 Task: View property listings for lofts in Little Rock, Arkansas, with a rooftop deck and exposed brick walls, and save favorite properties with energy-efficient appliances.
Action: Mouse moved to (123, 127)
Screenshot: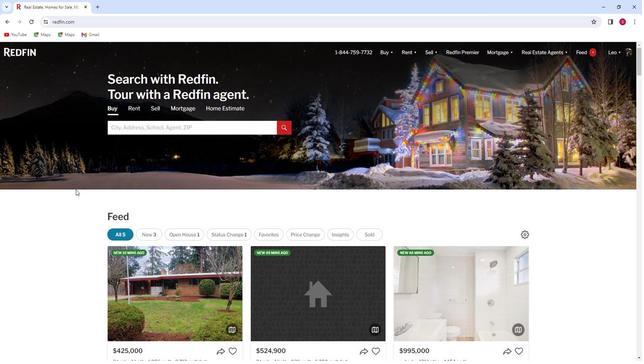 
Action: Mouse pressed left at (123, 127)
Screenshot: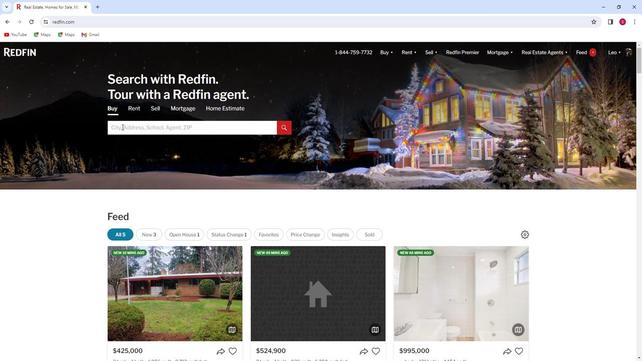 
Action: Key pressed <Key.shift>Litt
Screenshot: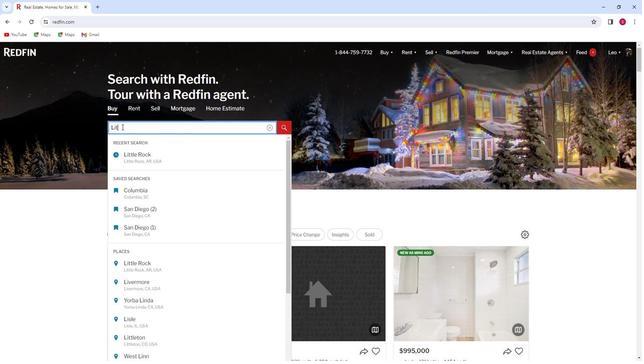 
Action: Mouse moved to (151, 158)
Screenshot: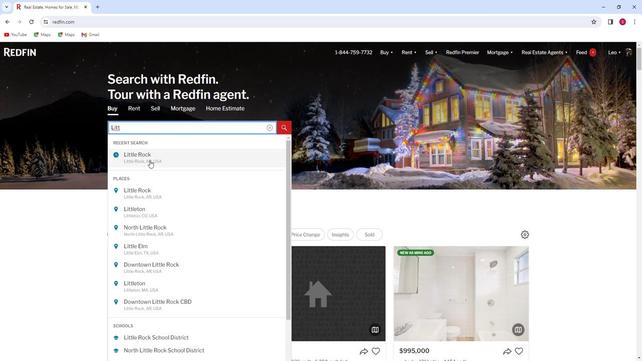 
Action: Mouse pressed left at (151, 158)
Screenshot: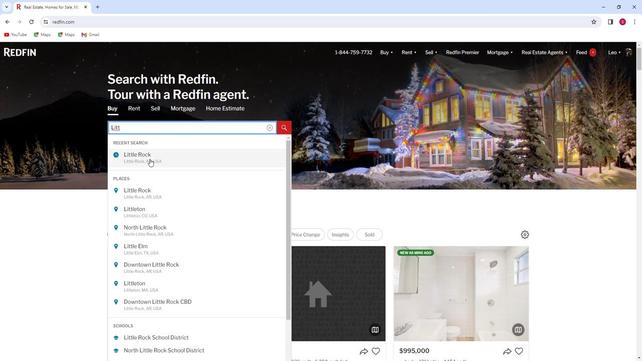 
Action: Mouse moved to (568, 96)
Screenshot: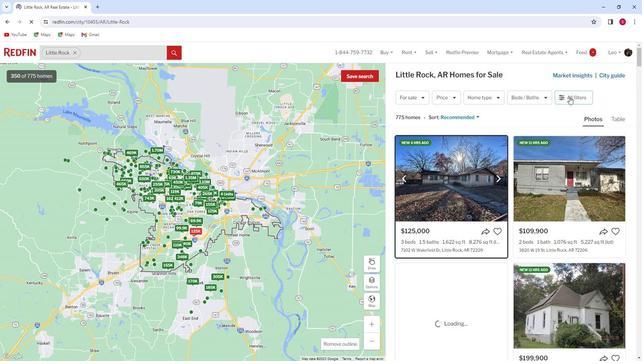 
Action: Mouse pressed left at (568, 96)
Screenshot: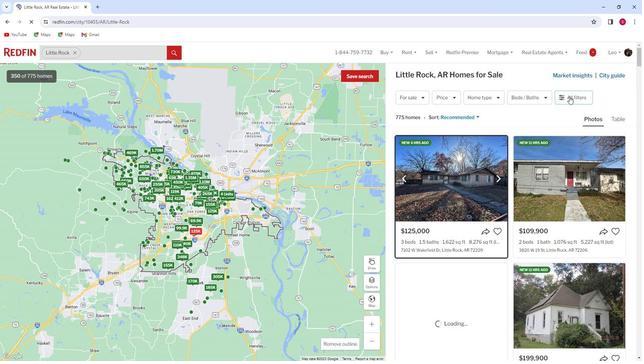 
Action: Mouse pressed left at (568, 96)
Screenshot: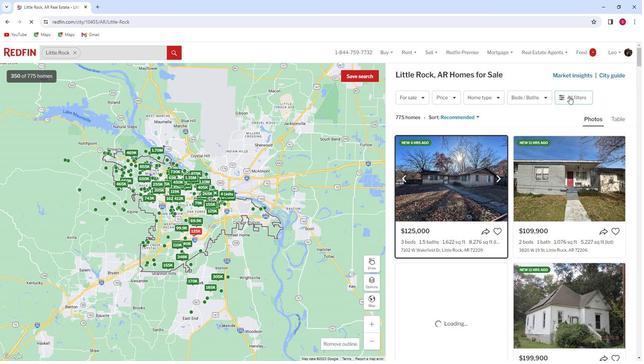 
Action: Mouse moved to (567, 97)
Screenshot: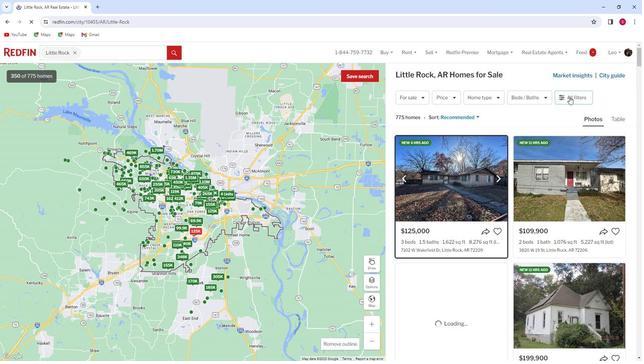 
Action: Mouse pressed left at (567, 97)
Screenshot: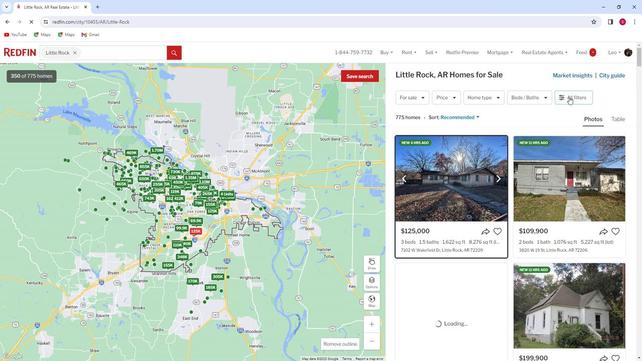 
Action: Mouse pressed left at (567, 97)
Screenshot: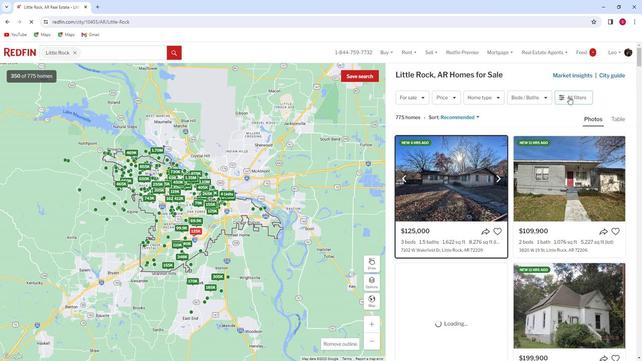 
Action: Mouse pressed left at (567, 97)
Screenshot: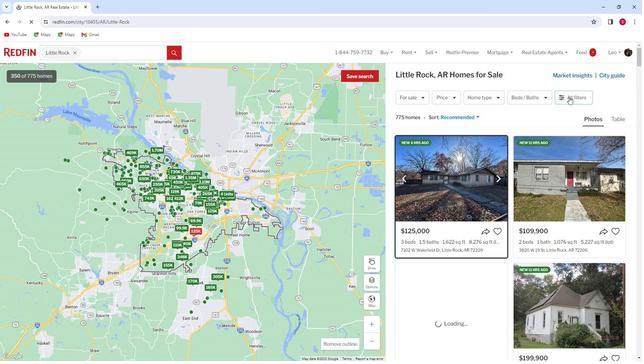 
Action: Mouse moved to (567, 96)
Screenshot: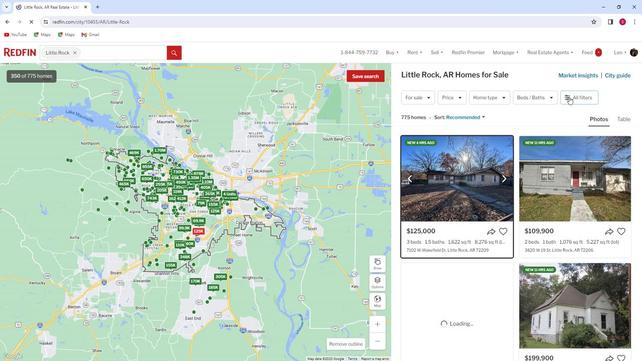 
Action: Mouse pressed left at (567, 96)
Screenshot: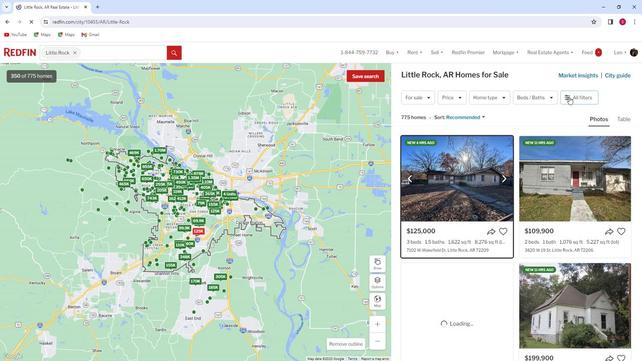 
Action: Mouse moved to (569, 98)
Screenshot: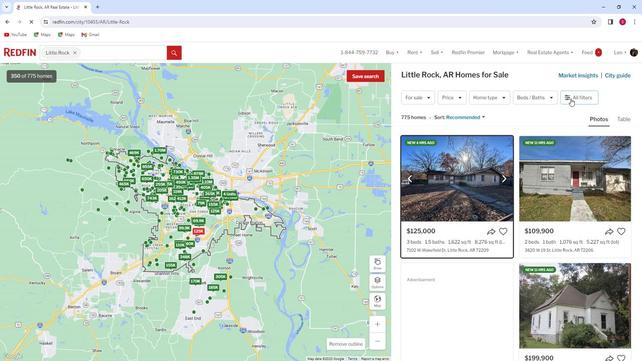 
Action: Mouse pressed left at (569, 98)
Screenshot: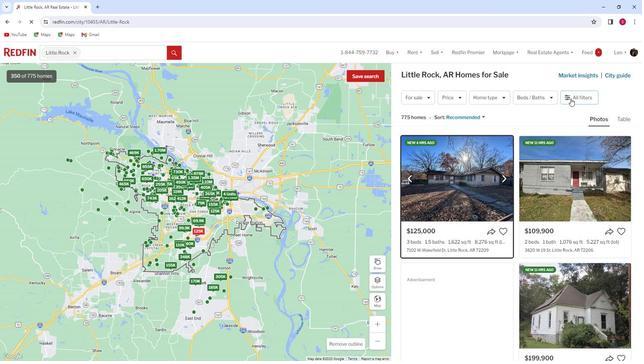 
Action: Mouse pressed left at (569, 98)
Screenshot: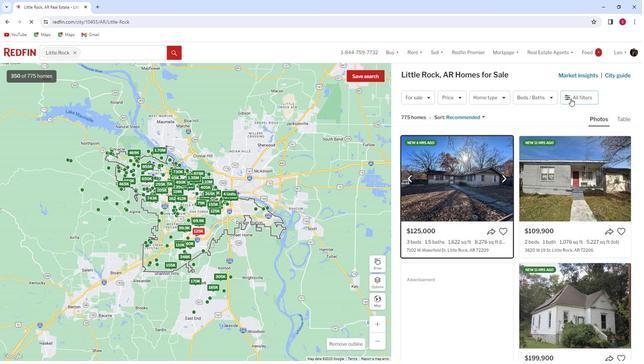 
Action: Mouse pressed left at (569, 98)
Screenshot: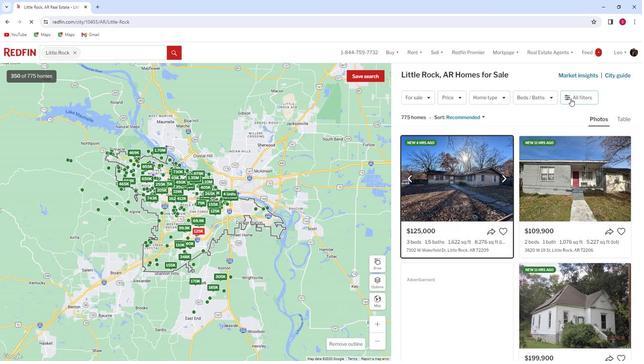 
Action: Mouse moved to (567, 99)
Screenshot: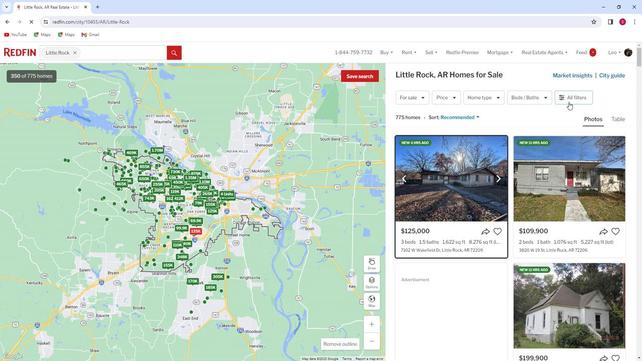
Action: Mouse pressed left at (567, 99)
Screenshot: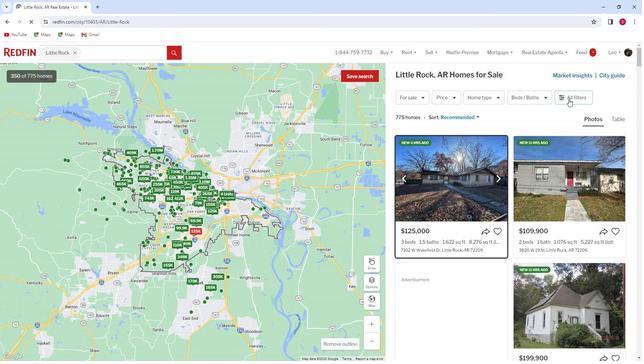 
Action: Mouse moved to (499, 190)
Screenshot: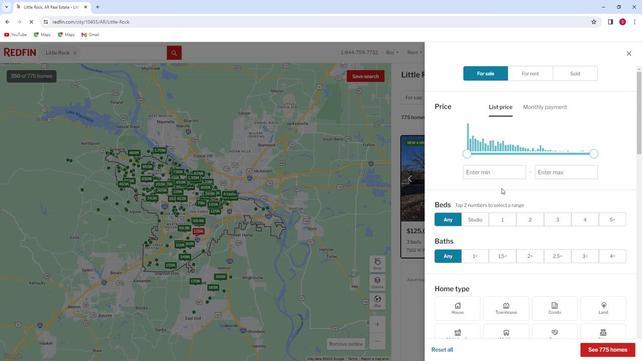 
Action: Mouse scrolled (499, 190) with delta (0, 0)
Screenshot: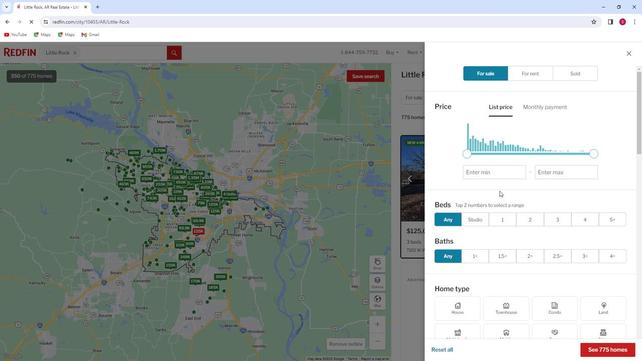 
Action: Mouse scrolled (499, 190) with delta (0, 0)
Screenshot: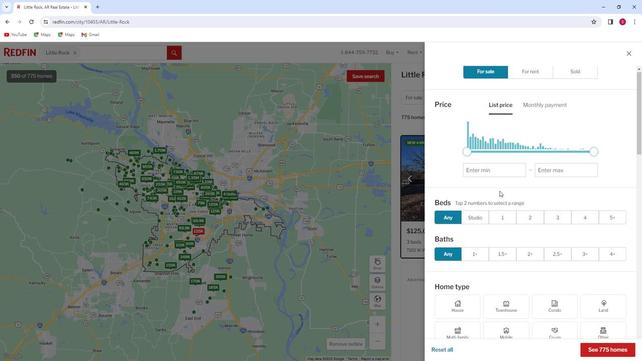 
Action: Mouse scrolled (499, 190) with delta (0, 0)
Screenshot: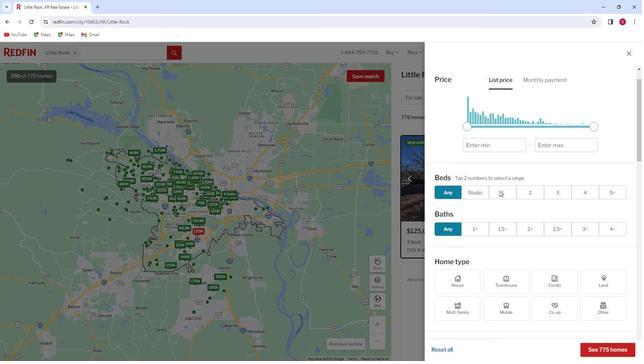 
Action: Mouse moved to (498, 190)
Screenshot: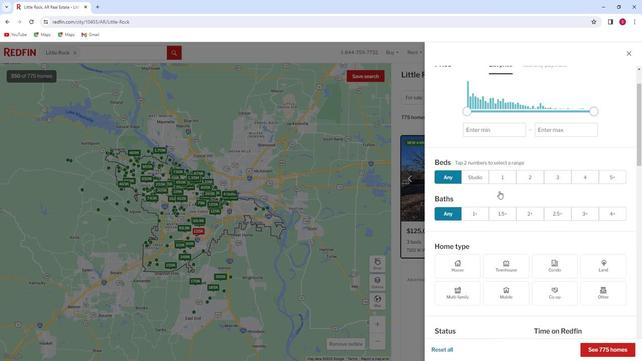 
Action: Mouse scrolled (498, 190) with delta (0, 0)
Screenshot: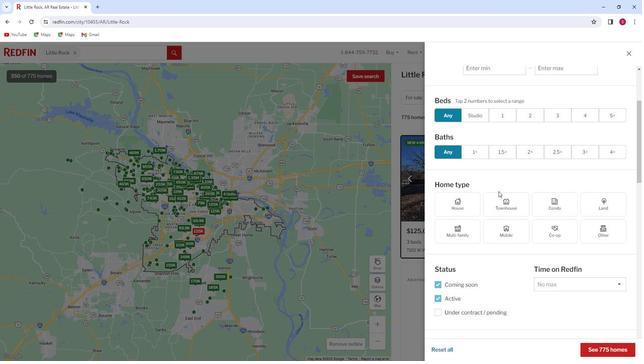 
Action: Mouse scrolled (498, 190) with delta (0, 0)
Screenshot: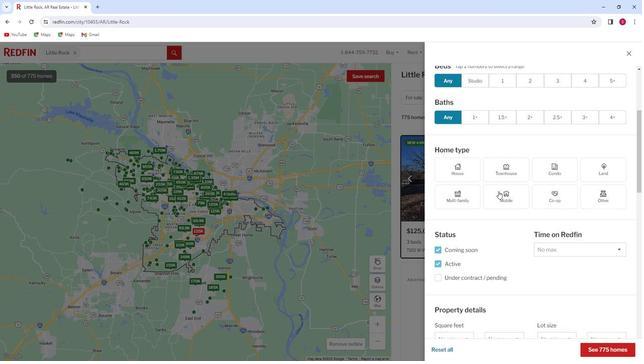 
Action: Mouse moved to (498, 190)
Screenshot: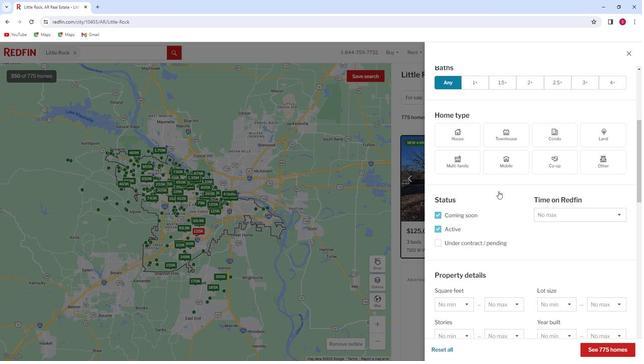 
Action: Mouse scrolled (498, 190) with delta (0, 0)
Screenshot: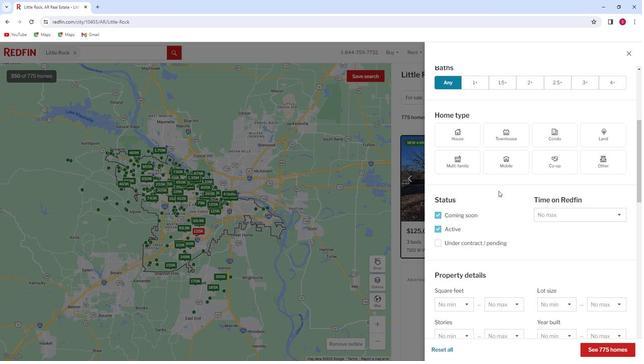 
Action: Mouse scrolled (498, 190) with delta (0, 0)
Screenshot: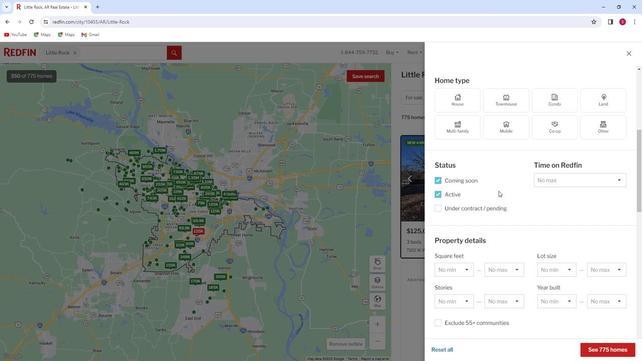 
Action: Mouse scrolled (498, 190) with delta (0, 0)
Screenshot: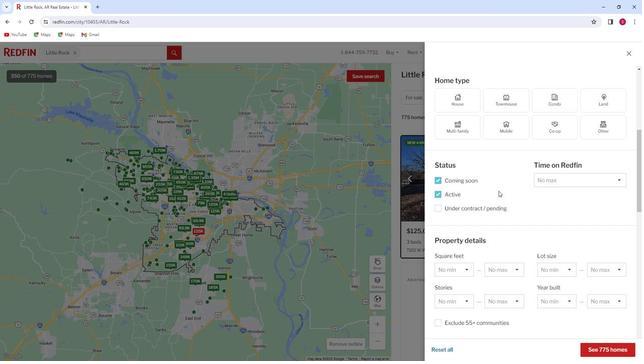 
Action: Mouse scrolled (498, 190) with delta (0, 0)
Screenshot: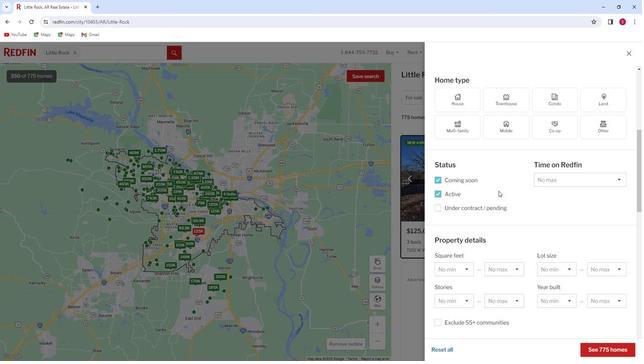 
Action: Mouse moved to (498, 189)
Screenshot: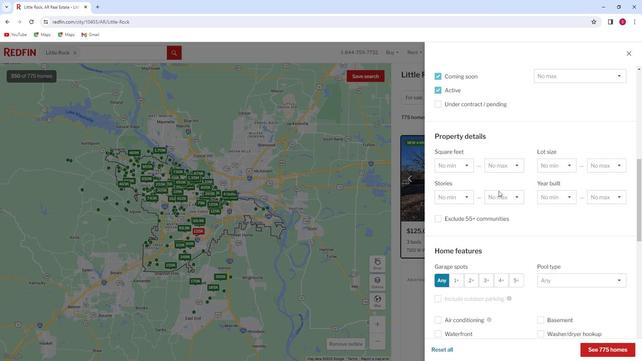 
Action: Mouse scrolled (498, 189) with delta (0, 0)
Screenshot: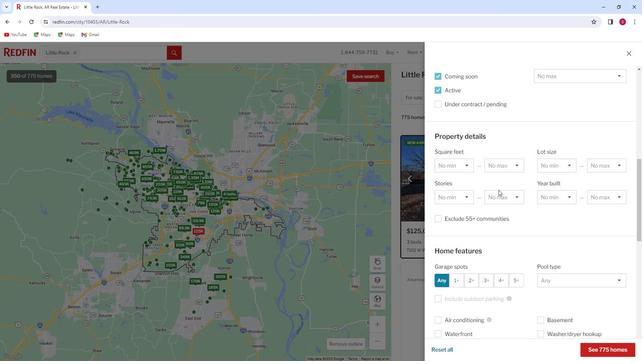
Action: Mouse scrolled (498, 189) with delta (0, 0)
Screenshot: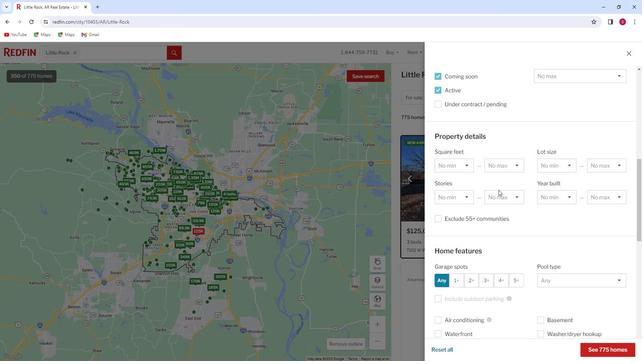 
Action: Mouse moved to (498, 189)
Screenshot: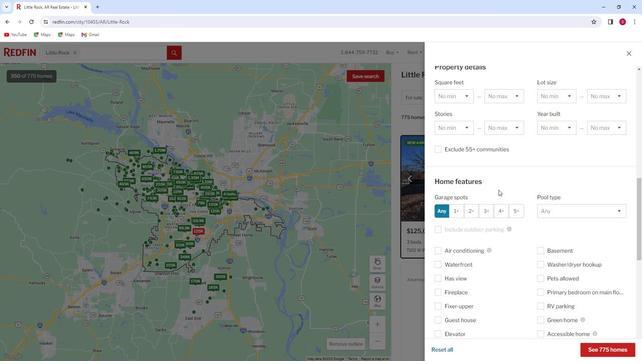 
Action: Mouse scrolled (498, 189) with delta (0, 0)
Screenshot: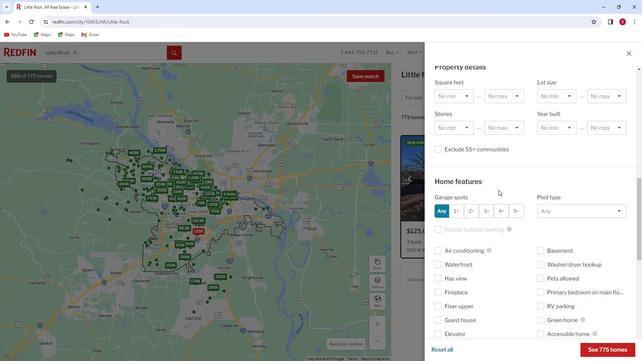 
Action: Mouse scrolled (498, 189) with delta (0, 0)
Screenshot: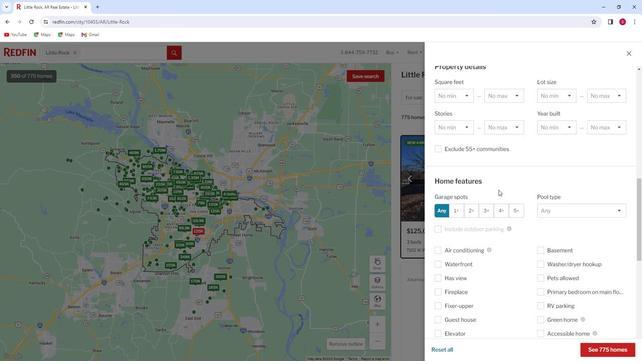 
Action: Mouse moved to (498, 188)
Screenshot: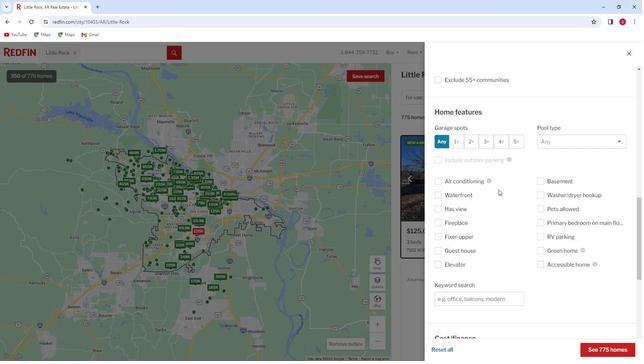 
Action: Mouse scrolled (498, 188) with delta (0, 0)
Screenshot: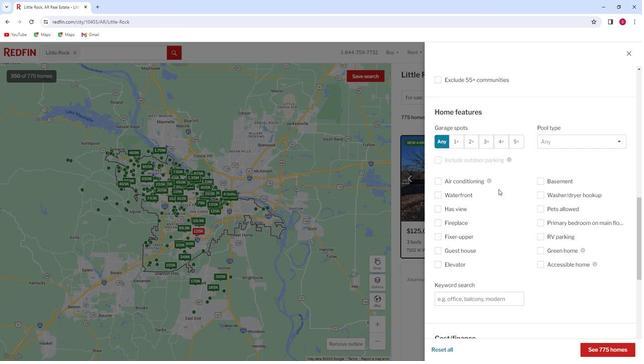 
Action: Mouse scrolled (498, 188) with delta (0, 0)
Screenshot: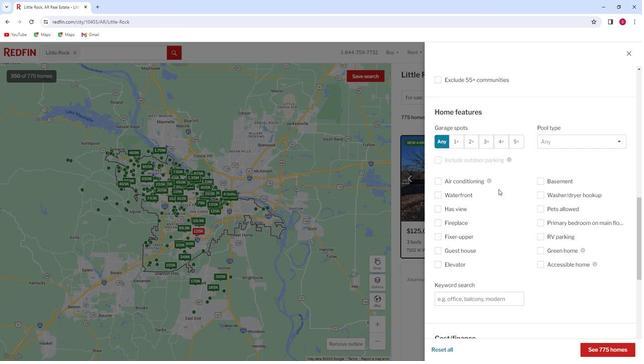 
Action: Mouse moved to (498, 188)
Screenshot: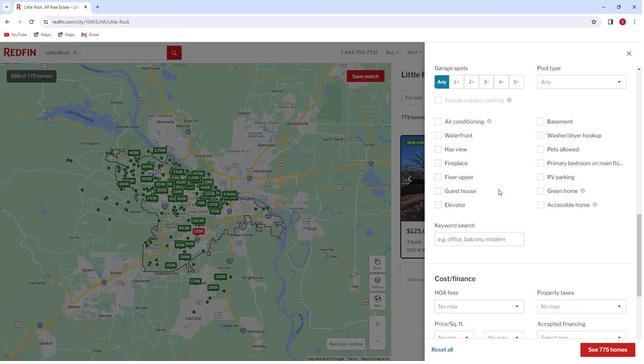 
Action: Mouse scrolled (498, 188) with delta (0, 0)
Screenshot: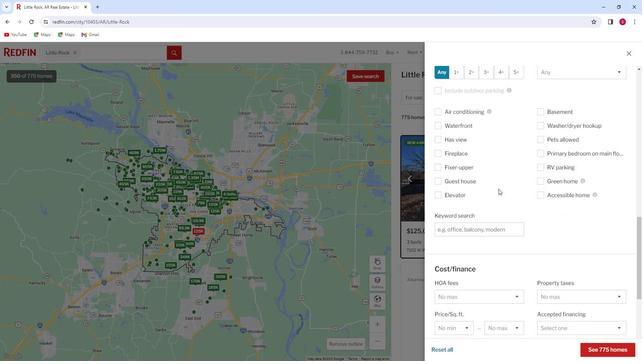 
Action: Mouse scrolled (498, 188) with delta (0, 0)
Screenshot: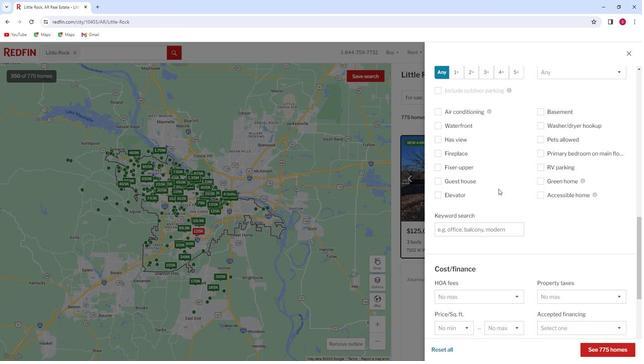
Action: Mouse moved to (498, 187)
Screenshot: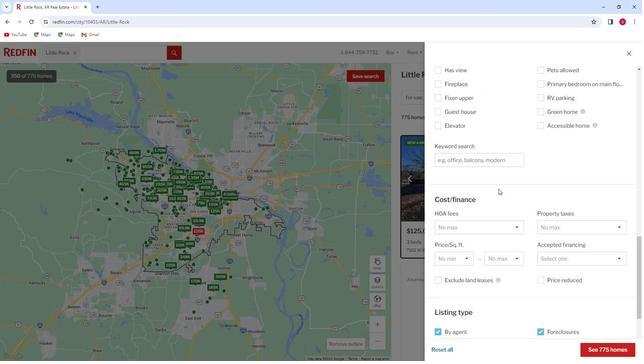 
Action: Mouse scrolled (498, 187) with delta (0, 0)
Screenshot: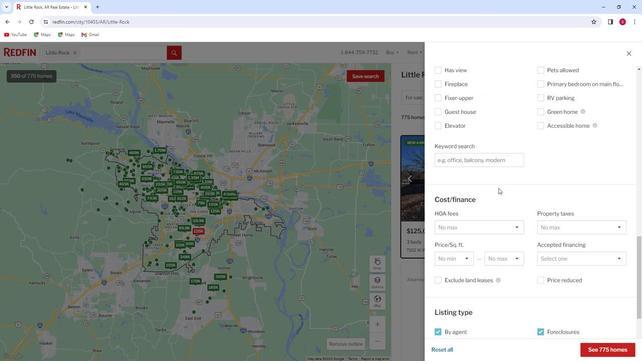 
Action: Mouse scrolled (498, 187) with delta (0, 0)
Screenshot: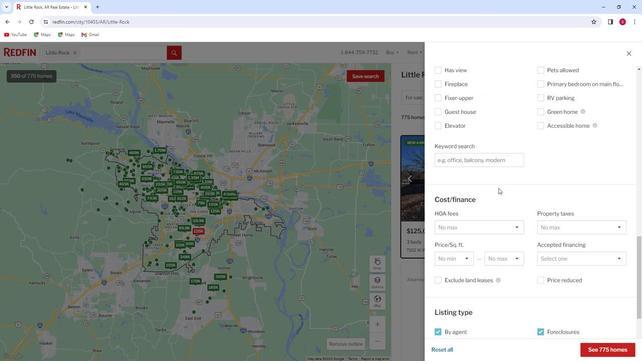 
Action: Mouse scrolled (498, 187) with delta (0, 0)
Screenshot: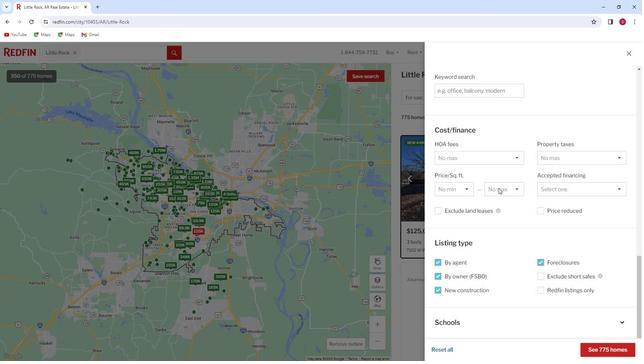 
Action: Mouse scrolled (498, 187) with delta (0, 0)
Screenshot: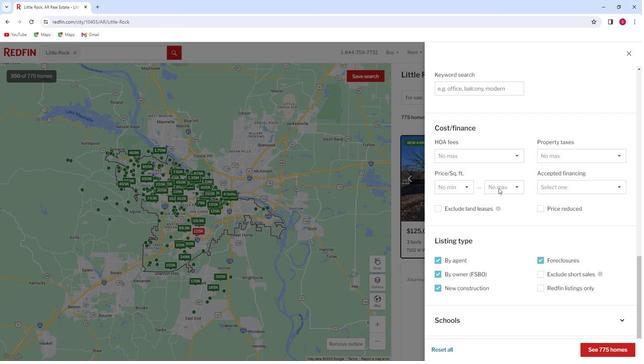 
Action: Mouse moved to (498, 187)
Screenshot: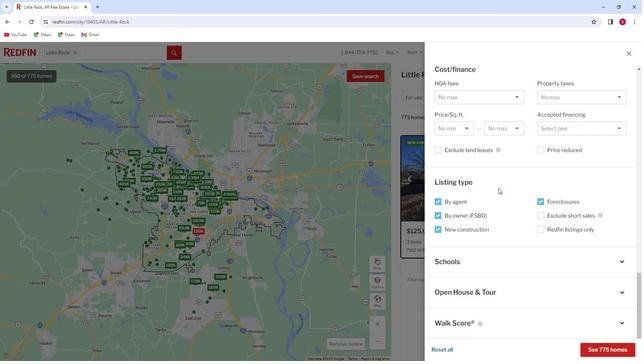 
Action: Mouse scrolled (498, 187) with delta (0, 0)
Screenshot: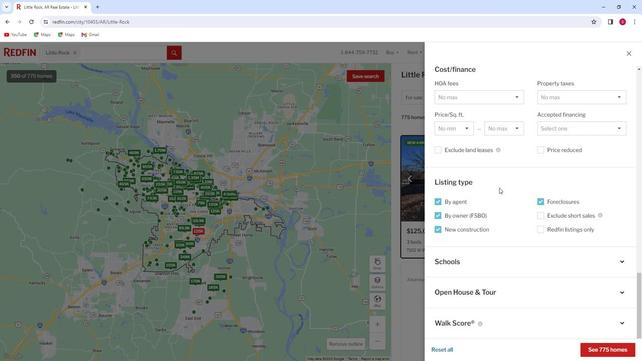 
Action: Mouse moved to (499, 187)
Screenshot: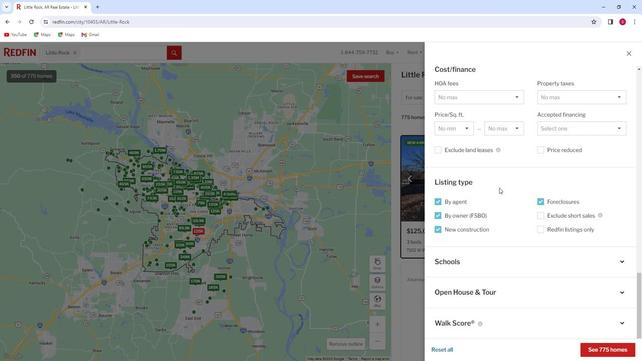 
Action: Mouse scrolled (499, 187) with delta (0, 0)
Screenshot: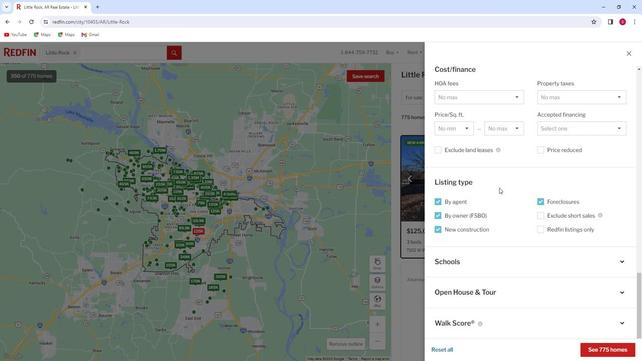 
Action: Mouse moved to (500, 186)
Screenshot: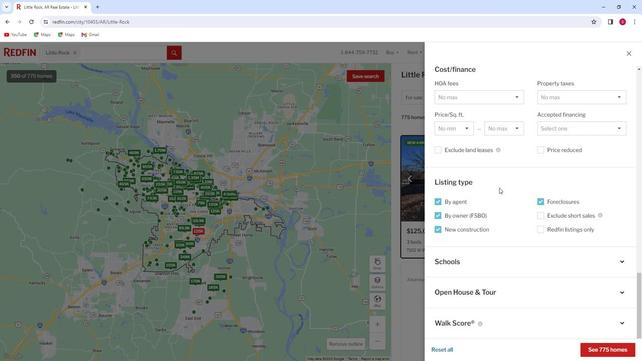
Action: Mouse scrolled (500, 187) with delta (0, 0)
Screenshot: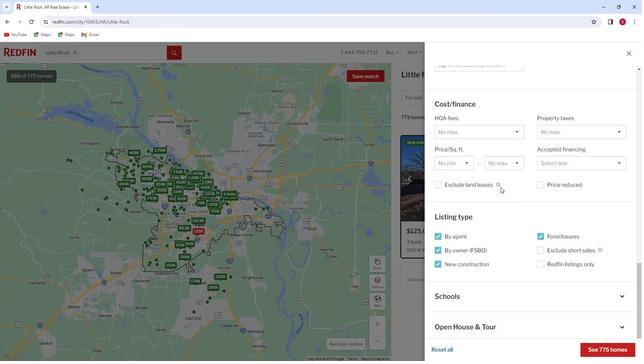 
Action: Mouse scrolled (500, 187) with delta (0, 0)
Screenshot: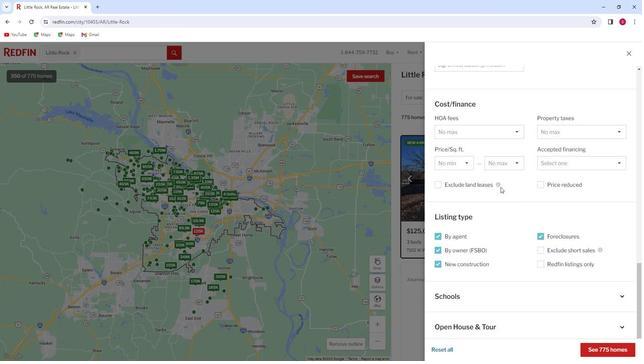 
Action: Mouse moved to (462, 134)
Screenshot: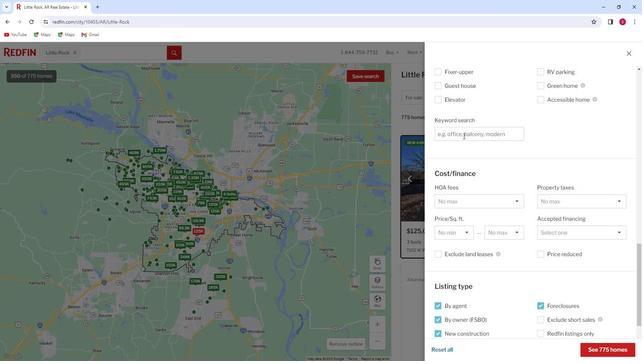 
Action: Mouse pressed left at (462, 134)
Screenshot: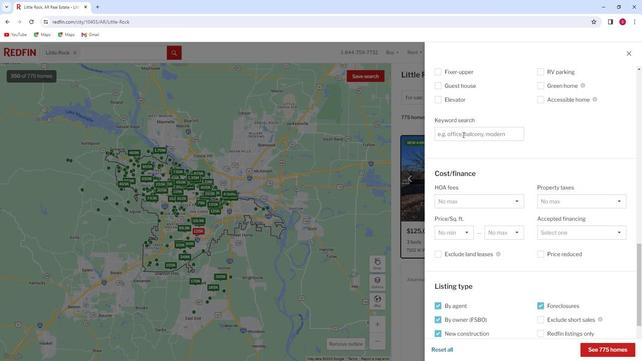 
Action: Key pressed rooftop<Key.space>deck,<Key.space>exposed<Key.space>brick<Key.space>walls
Screenshot: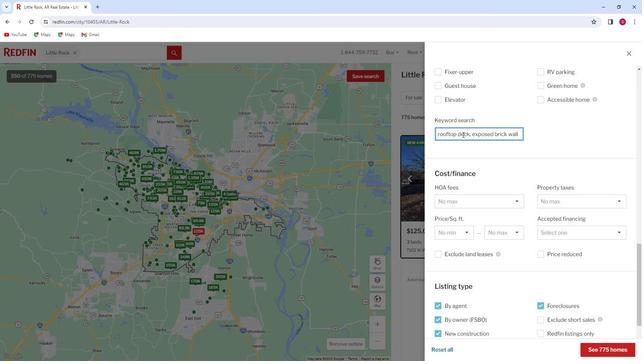 
Action: Mouse moved to (584, 310)
Screenshot: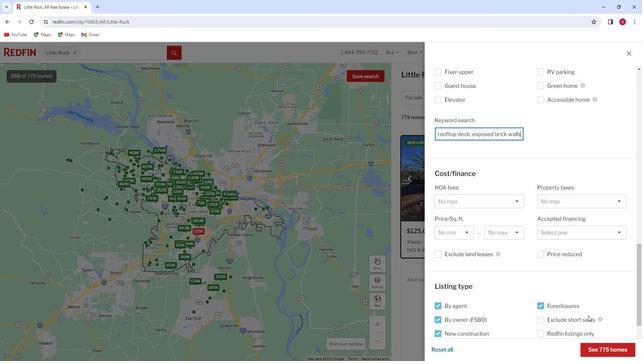 
Action: Mouse scrolled (584, 310) with delta (0, 0)
Screenshot: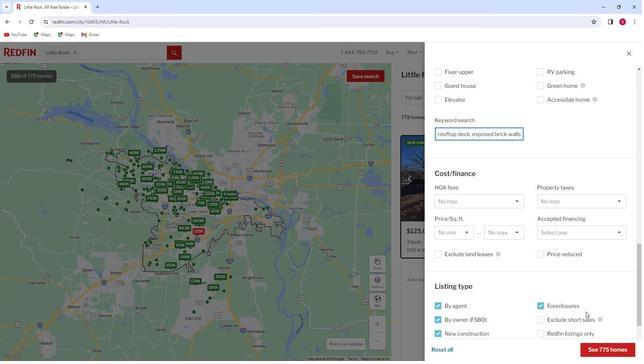 
Action: Mouse scrolled (584, 310) with delta (0, 0)
Screenshot: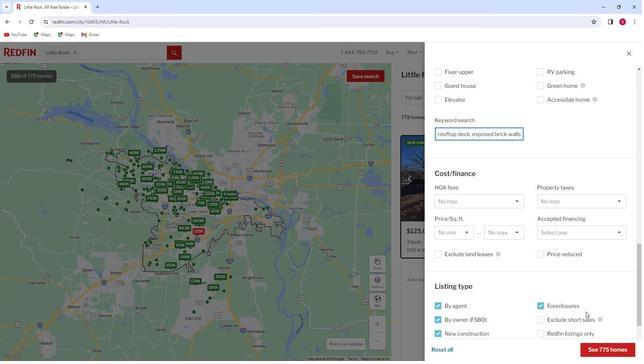 
Action: Mouse moved to (584, 310)
Screenshot: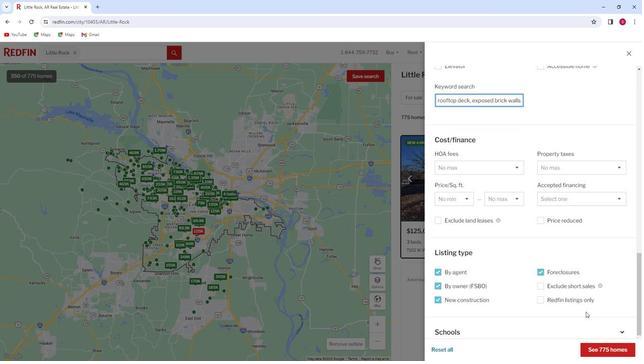 
Action: Mouse scrolled (584, 310) with delta (0, 0)
Screenshot: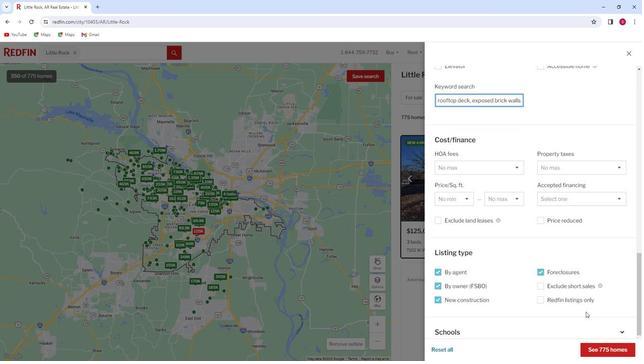 
Action: Mouse moved to (584, 303)
Screenshot: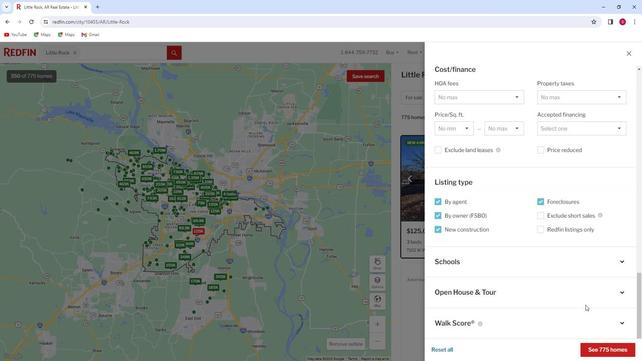 
Action: Mouse scrolled (584, 303) with delta (0, 0)
Screenshot: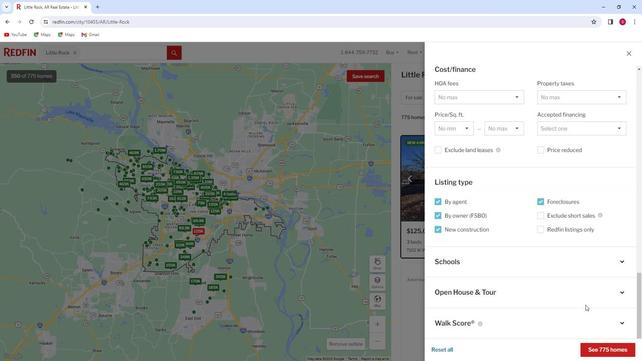 
Action: Mouse moved to (584, 304)
Screenshot: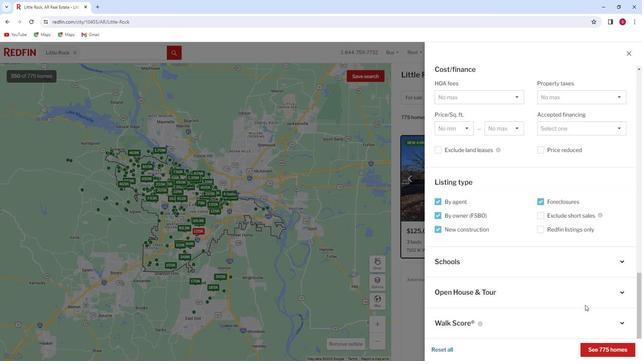 
Action: Mouse scrolled (584, 304) with delta (0, 0)
Screenshot: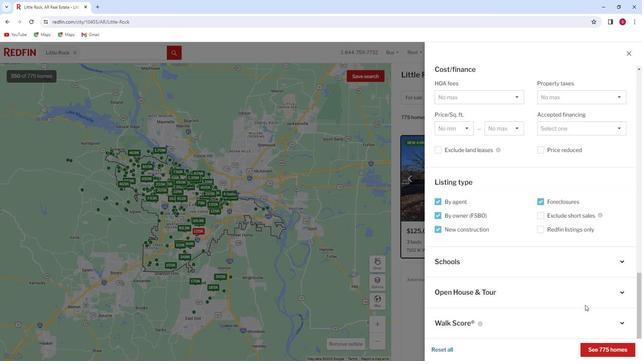 
Action: Mouse scrolled (584, 304) with delta (0, 0)
Screenshot: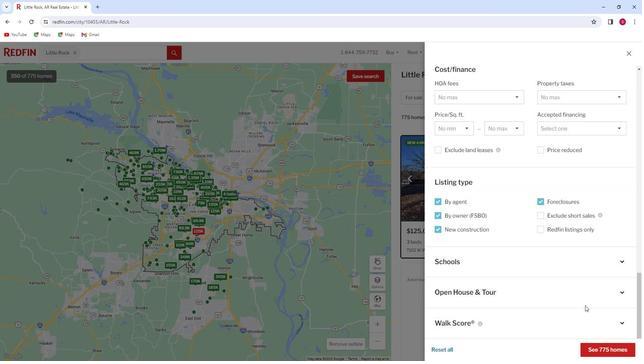 
Action: Mouse scrolled (584, 304) with delta (0, 0)
Screenshot: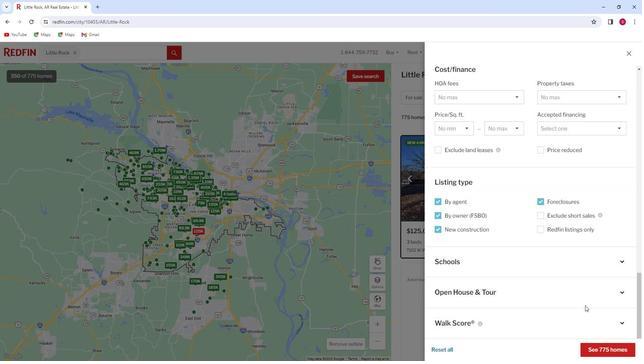 
Action: Mouse moved to (597, 347)
Screenshot: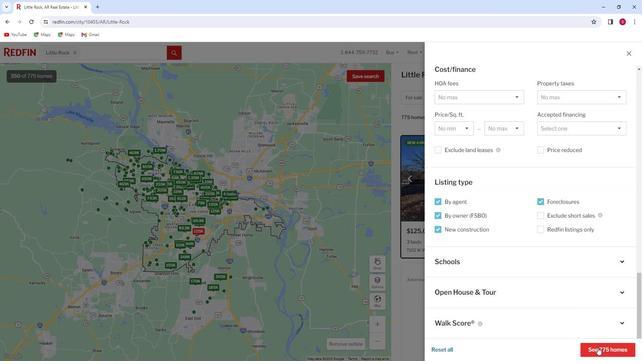 
Action: Mouse pressed left at (597, 347)
Screenshot: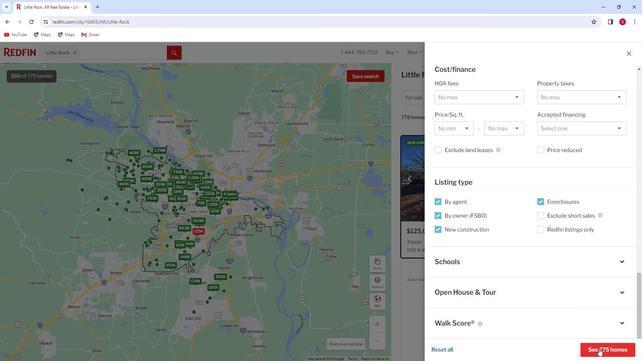 
Action: Mouse moved to (432, 190)
Screenshot: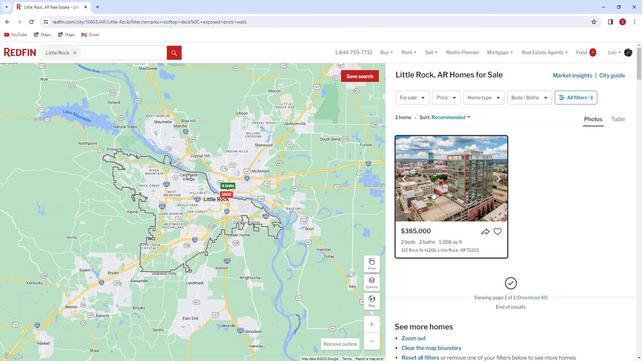 
Action: Mouse pressed left at (432, 190)
Screenshot: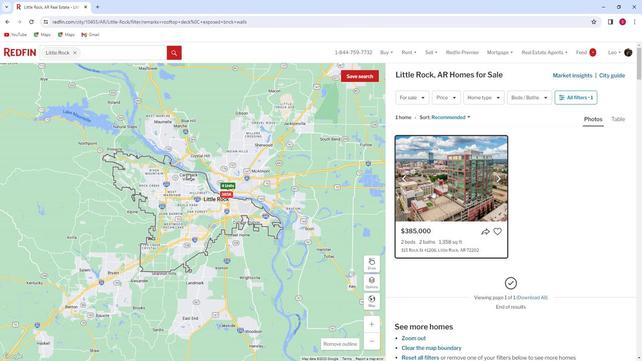 
Action: Mouse pressed left at (432, 190)
Screenshot: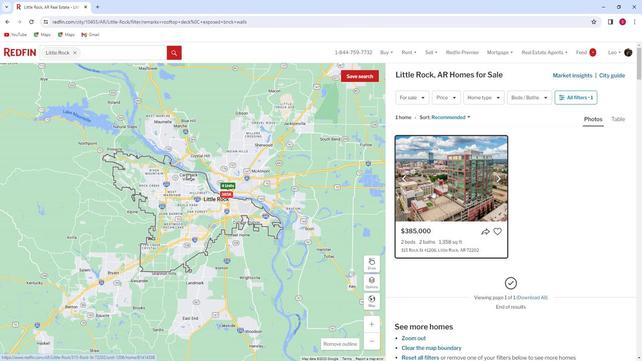 
Action: Mouse moved to (342, 170)
Screenshot: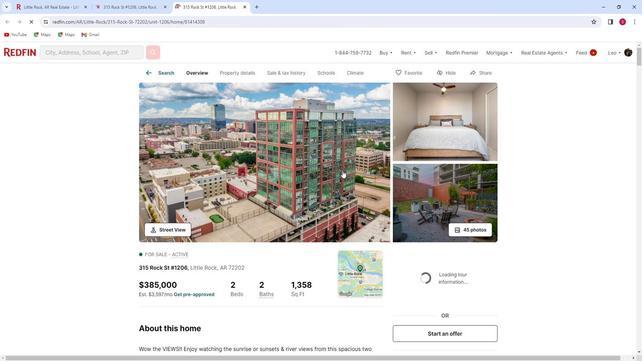 
Action: Mouse pressed left at (342, 170)
Screenshot: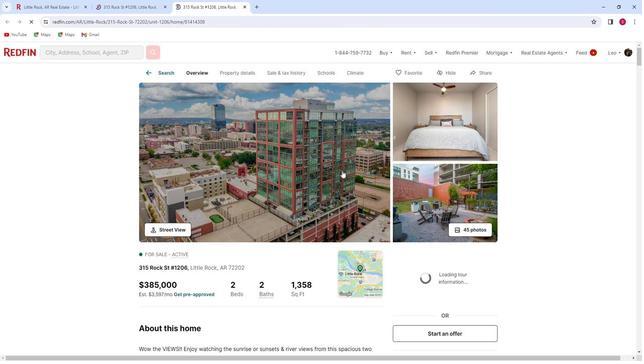 
Action: Mouse pressed left at (342, 170)
Screenshot: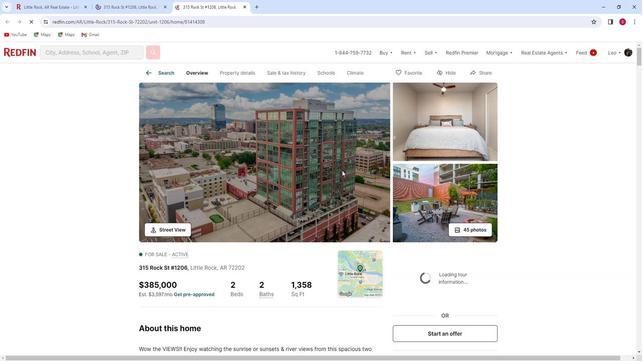 
Action: Mouse moved to (600, 202)
Screenshot: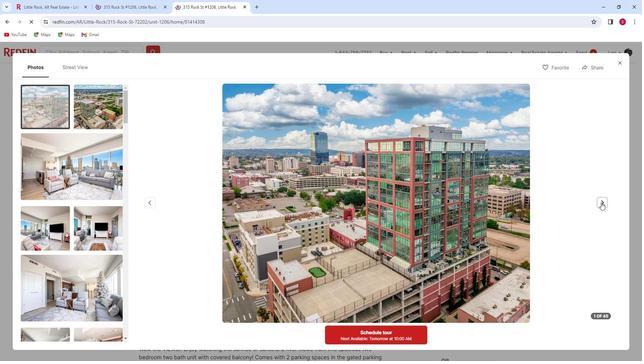 
Action: Mouse pressed left at (600, 202)
Screenshot: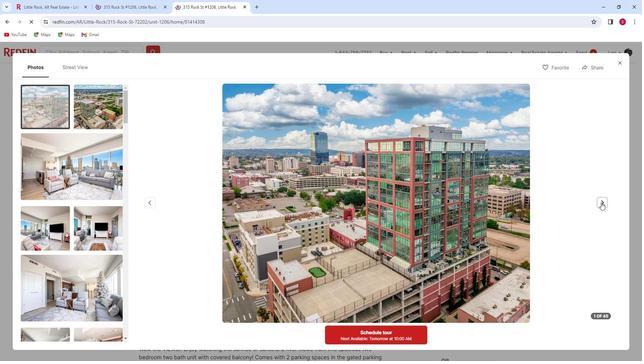 
Action: Mouse moved to (601, 204)
Screenshot: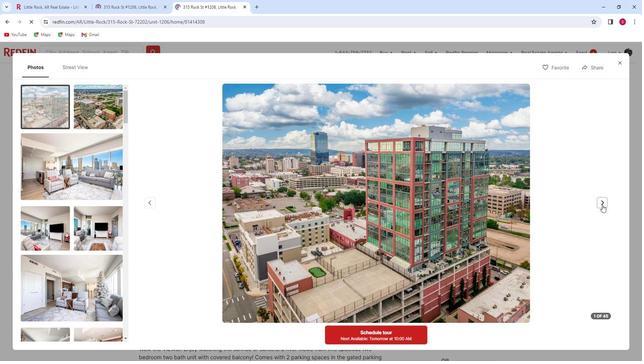
Action: Mouse pressed left at (601, 204)
Screenshot: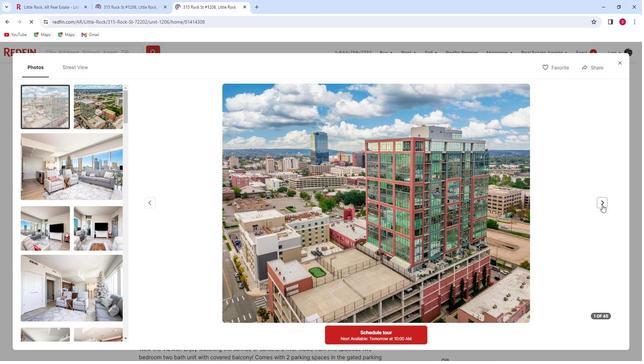 
Action: Mouse moved to (601, 203)
Screenshot: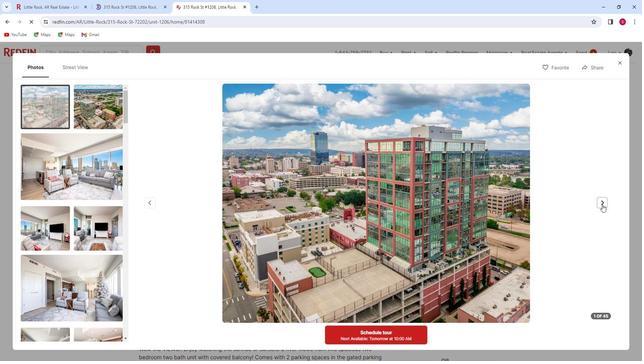 
Action: Mouse pressed left at (601, 203)
Screenshot: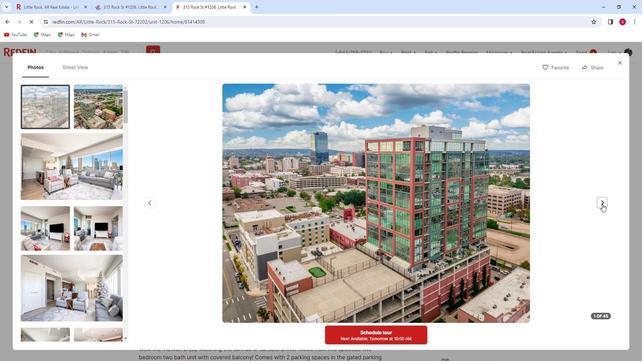 
Action: Mouse moved to (600, 202)
Screenshot: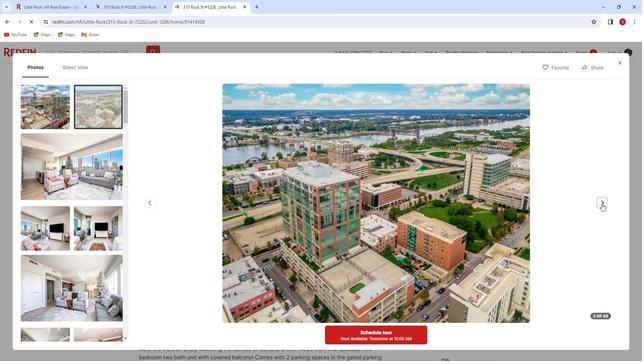 
Action: Mouse pressed left at (600, 202)
Screenshot: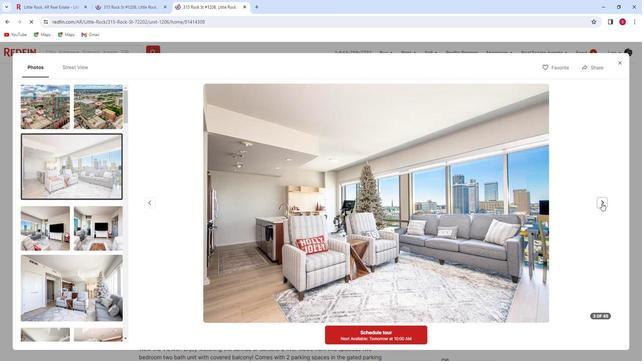 
Action: Mouse pressed left at (600, 202)
Screenshot: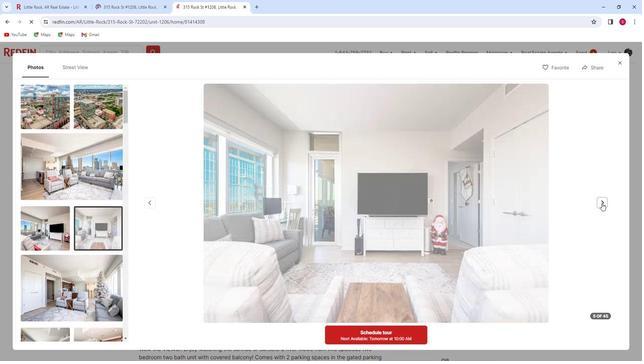 
Action: Mouse moved to (59, 192)
Screenshot: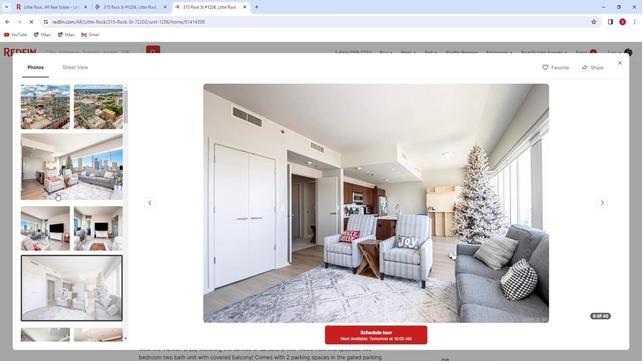 
Action: Mouse scrolled (59, 192) with delta (0, 0)
Screenshot: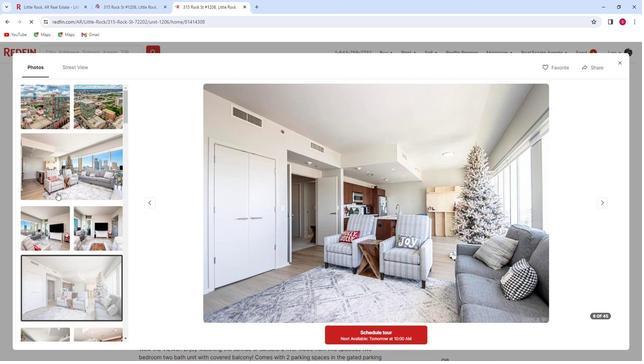 
Action: Mouse scrolled (59, 192) with delta (0, 0)
Screenshot: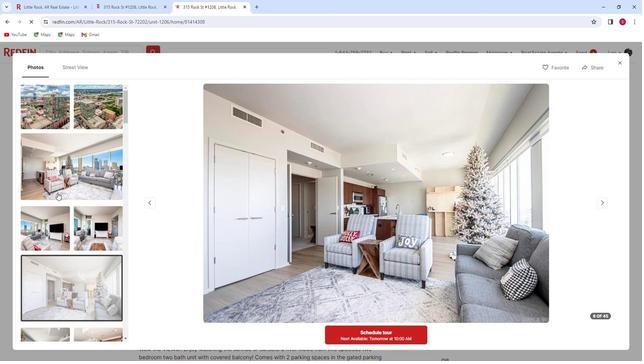 
Action: Mouse scrolled (59, 192) with delta (0, 0)
Screenshot: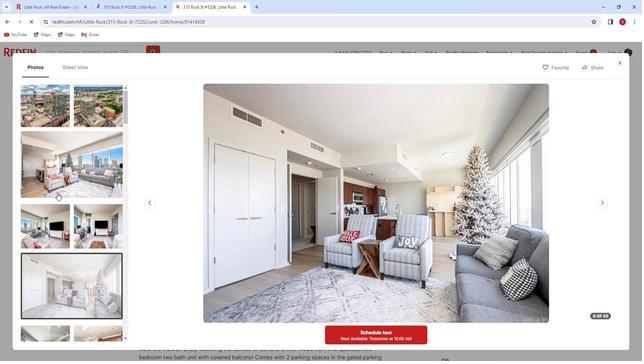 
Action: Mouse moved to (60, 190)
Screenshot: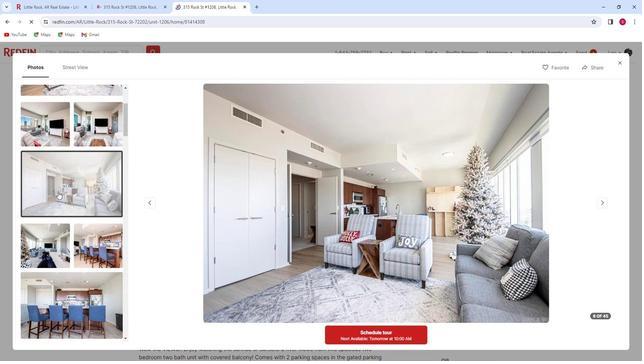 
Action: Mouse scrolled (60, 190) with delta (0, 0)
Screenshot: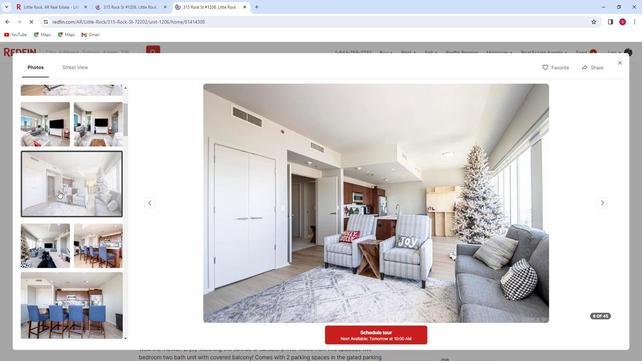 
Action: Mouse scrolled (60, 190) with delta (0, 0)
Screenshot: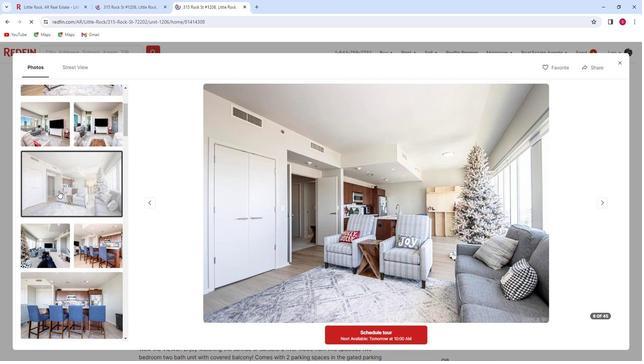 
Action: Mouse moved to (61, 190)
Screenshot: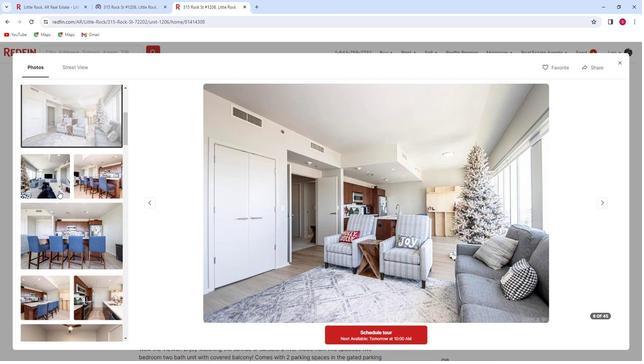 
Action: Mouse scrolled (61, 189) with delta (0, 0)
Screenshot: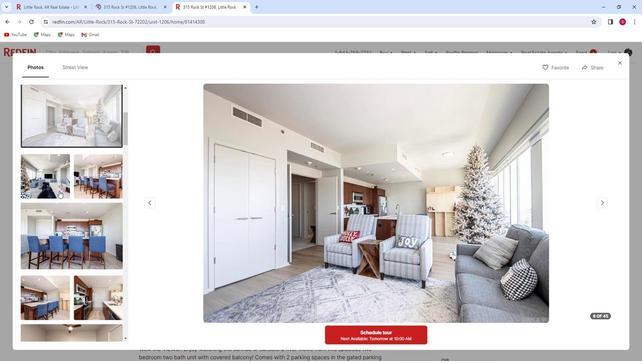 
Action: Mouse scrolled (61, 189) with delta (0, 0)
Screenshot: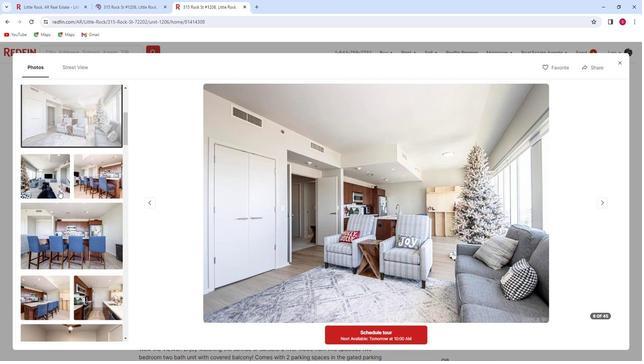 
Action: Mouse moved to (61, 190)
Screenshot: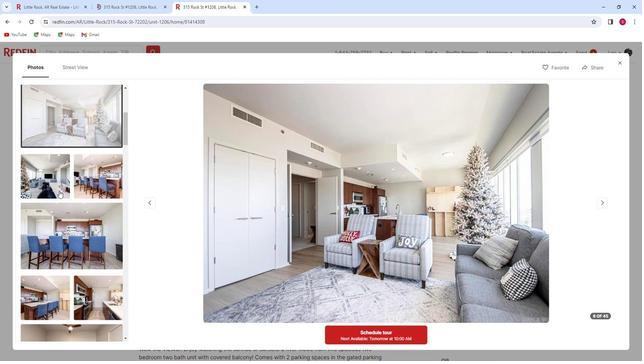 
Action: Mouse scrolled (61, 189) with delta (0, 0)
Screenshot: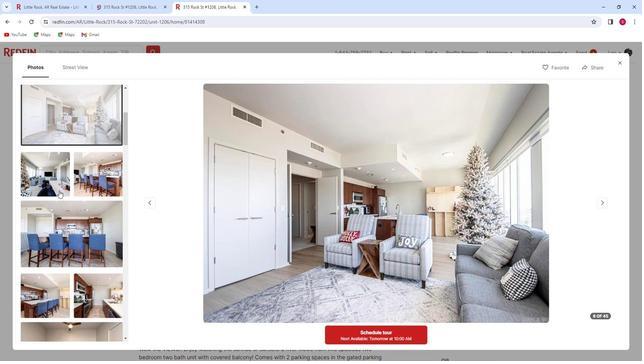 
Action: Mouse moved to (63, 189)
Screenshot: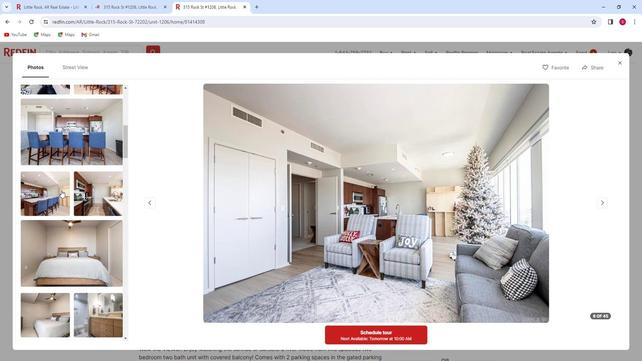 
Action: Mouse scrolled (63, 189) with delta (0, 0)
Screenshot: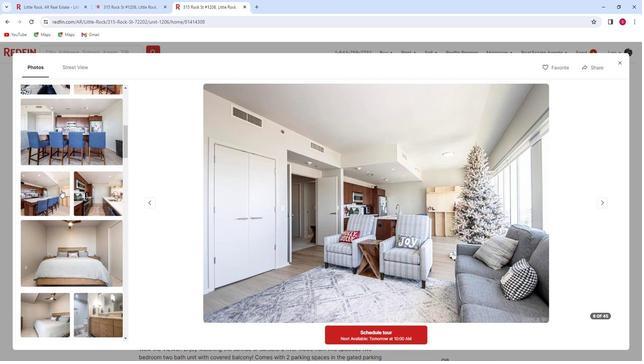 
Action: Mouse scrolled (63, 189) with delta (0, 0)
Screenshot: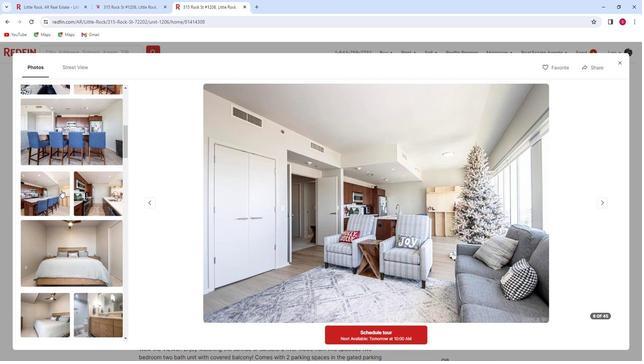 
Action: Mouse moved to (63, 189)
Screenshot: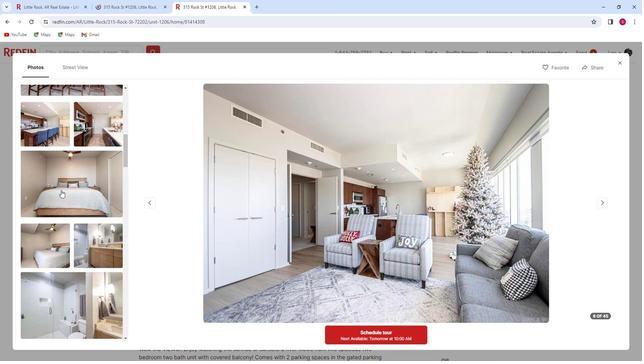 
Action: Mouse scrolled (63, 189) with delta (0, 0)
Screenshot: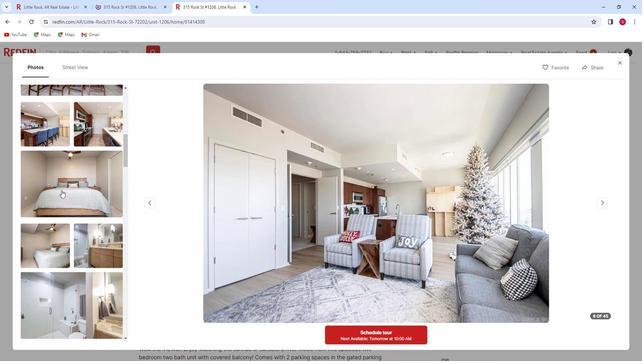 
Action: Mouse scrolled (63, 189) with delta (0, 0)
Screenshot: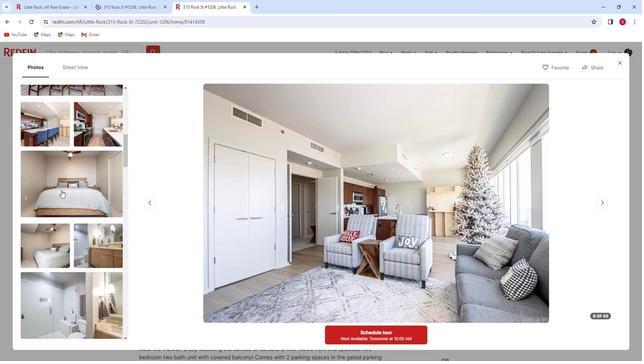
Action: Mouse scrolled (63, 189) with delta (0, 0)
Screenshot: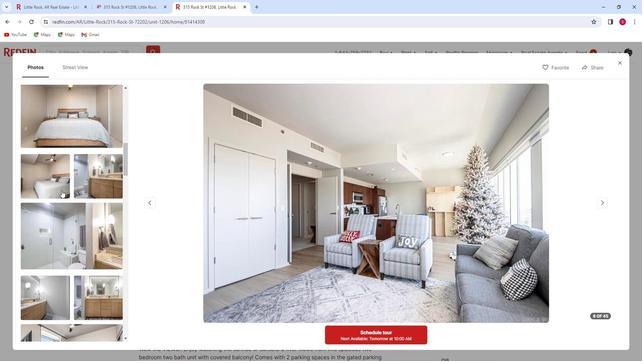 
Action: Mouse moved to (63, 189)
Screenshot: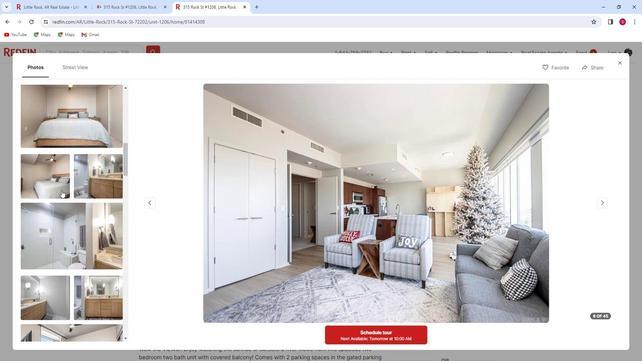 
Action: Mouse scrolled (63, 189) with delta (0, 0)
Screenshot: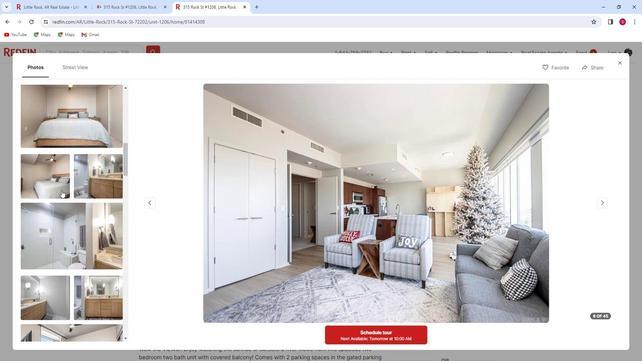 
Action: Mouse scrolled (63, 189) with delta (0, 0)
Screenshot: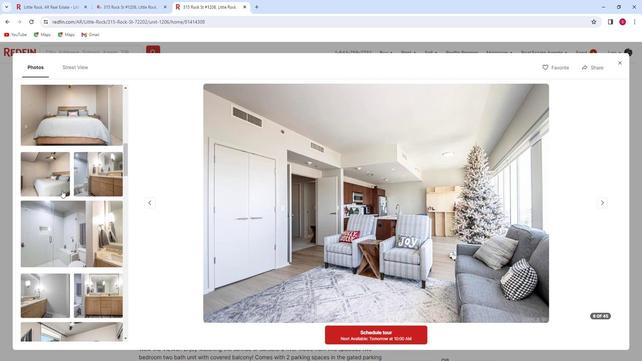 
Action: Mouse scrolled (63, 189) with delta (0, 0)
Screenshot: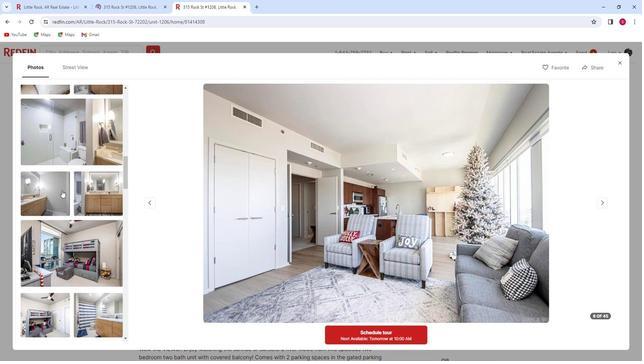 
Action: Mouse scrolled (63, 189) with delta (0, 0)
Screenshot: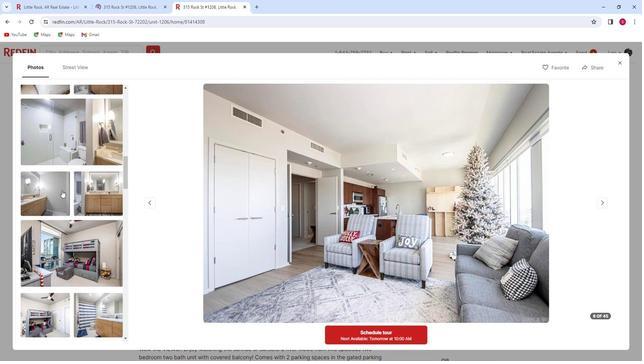 
Action: Mouse scrolled (63, 189) with delta (0, 0)
Screenshot: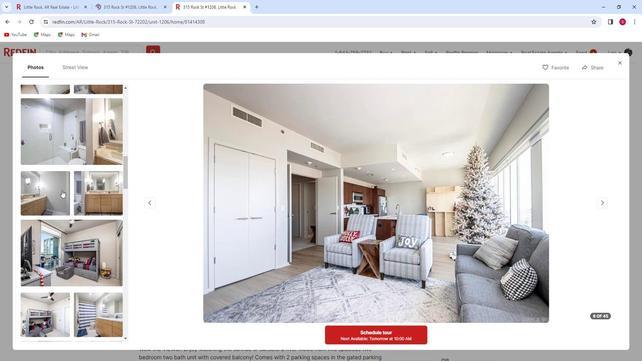 
Action: Mouse moved to (64, 189)
Screenshot: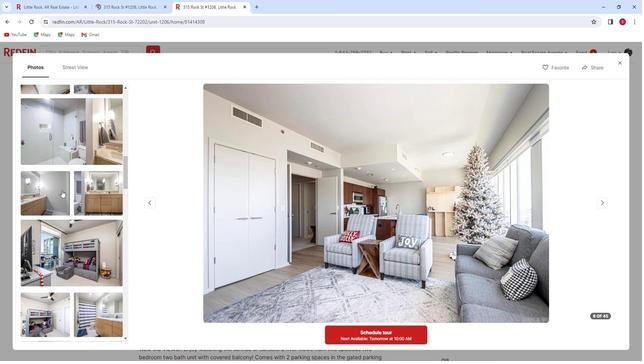 
Action: Mouse scrolled (64, 189) with delta (0, 0)
Screenshot: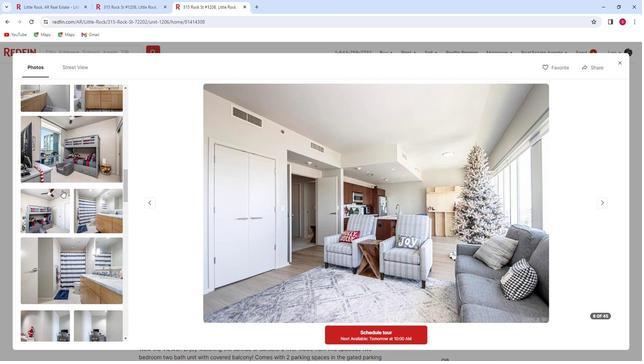 
Action: Mouse scrolled (64, 189) with delta (0, 0)
Screenshot: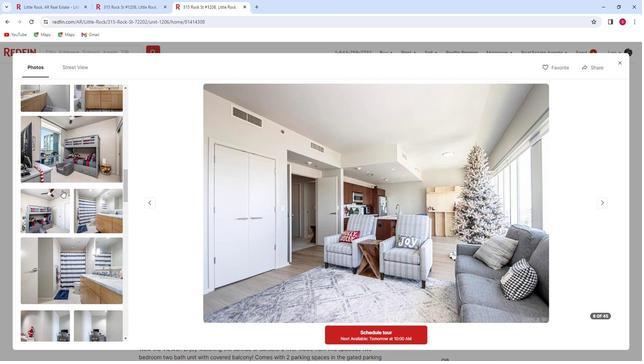 
Action: Mouse moved to (64, 189)
Screenshot: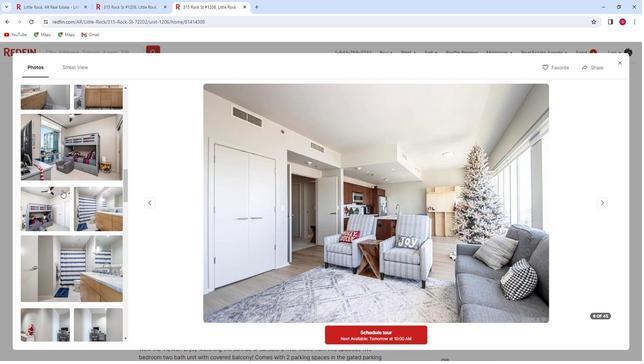 
Action: Mouse scrolled (64, 189) with delta (0, 0)
Screenshot: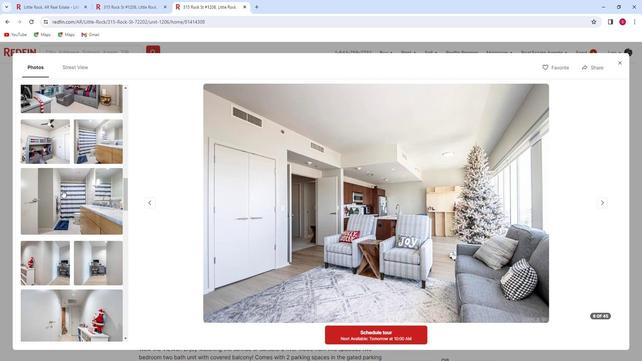 
Action: Mouse scrolled (64, 189) with delta (0, 0)
Screenshot: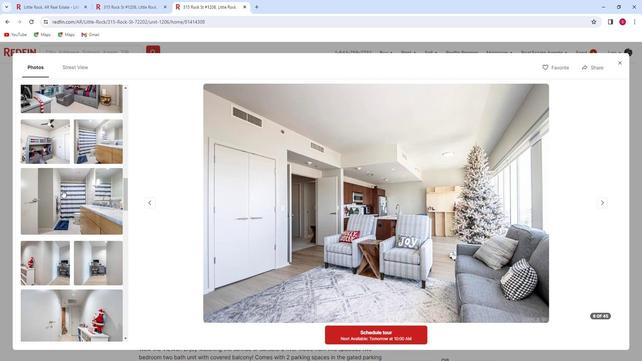 
Action: Mouse scrolled (64, 189) with delta (0, 0)
Screenshot: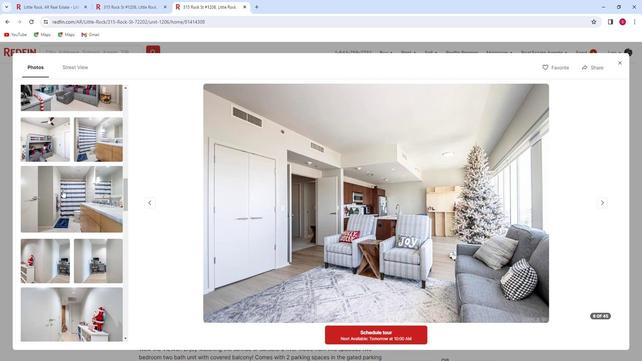 
Action: Mouse moved to (64, 189)
Screenshot: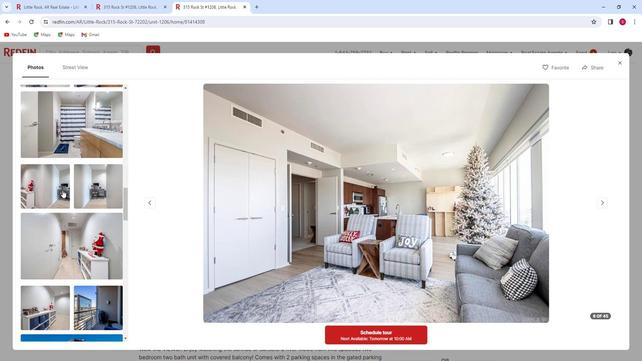 
Action: Mouse scrolled (64, 189) with delta (0, 0)
Screenshot: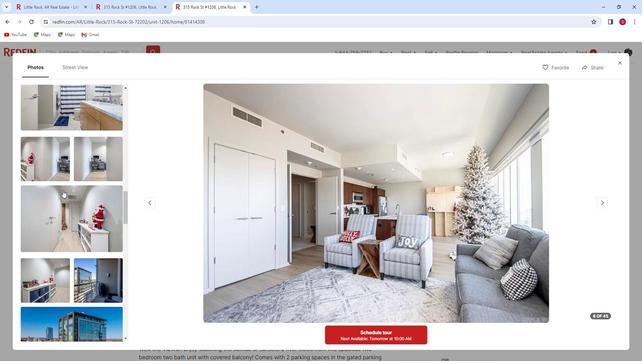 
Action: Mouse scrolled (64, 189) with delta (0, 0)
Screenshot: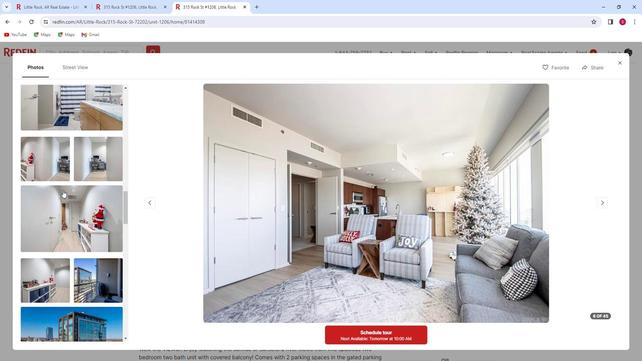 
Action: Mouse scrolled (64, 189) with delta (0, 0)
Screenshot: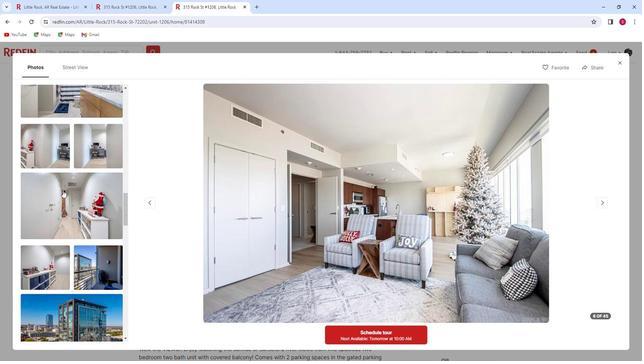 
Action: Mouse moved to (64, 189)
Screenshot: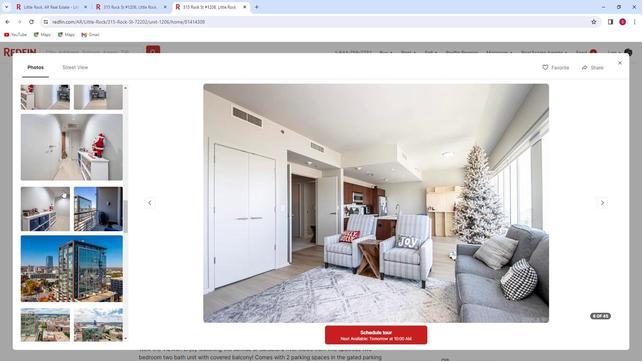 
Action: Mouse scrolled (64, 189) with delta (0, 0)
Screenshot: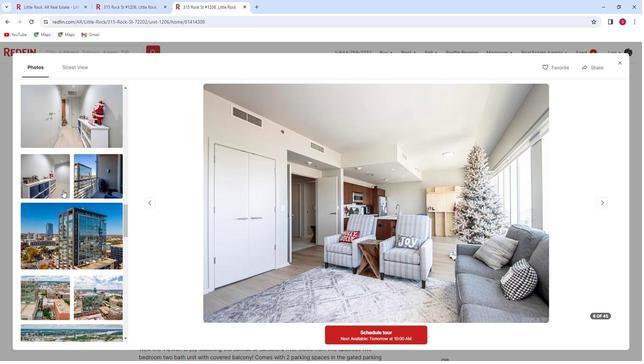 
Action: Mouse scrolled (64, 189) with delta (0, 0)
Screenshot: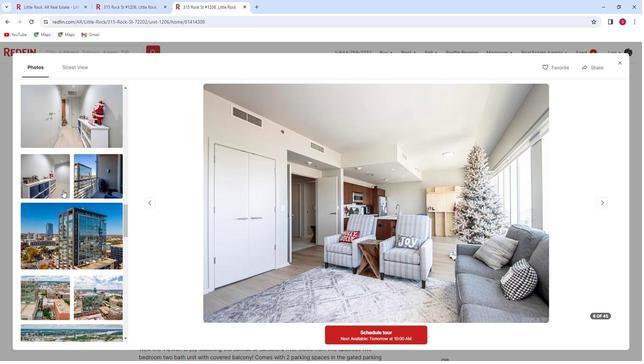 
Action: Mouse moved to (65, 189)
Screenshot: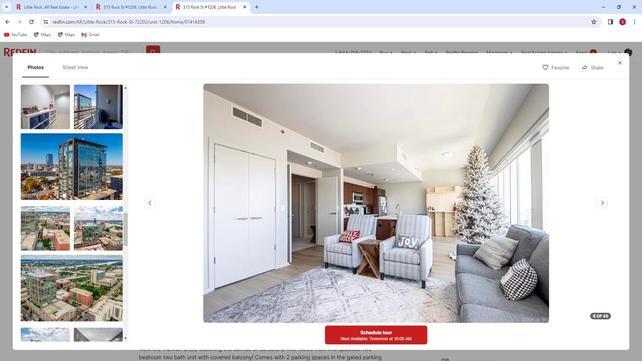 
Action: Mouse scrolled (65, 189) with delta (0, 0)
Screenshot: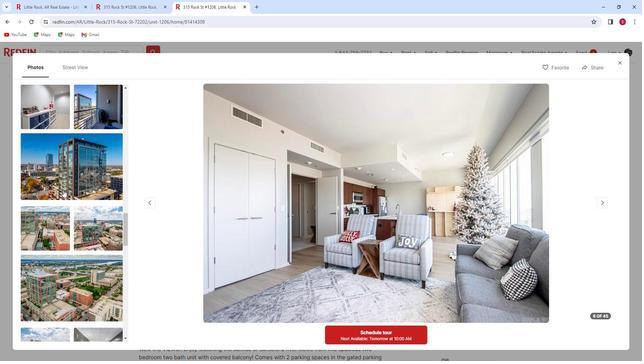 
Action: Mouse scrolled (65, 189) with delta (0, 0)
Screenshot: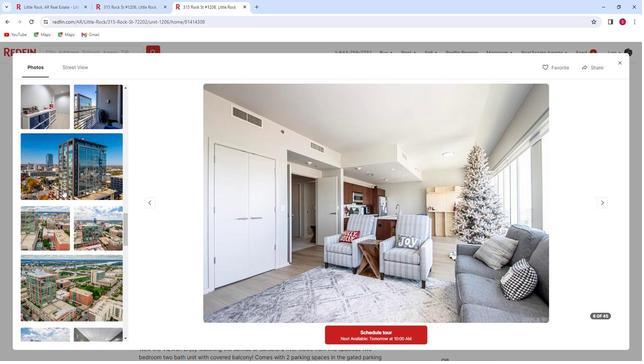 
Action: Mouse scrolled (65, 189) with delta (0, 0)
Screenshot: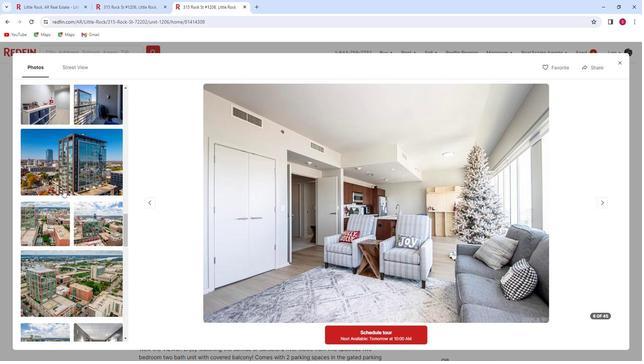
Action: Mouse moved to (65, 189)
Screenshot: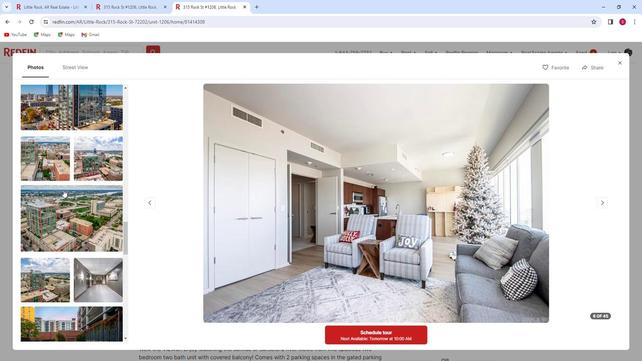 
Action: Mouse scrolled (65, 188) with delta (0, 0)
Screenshot: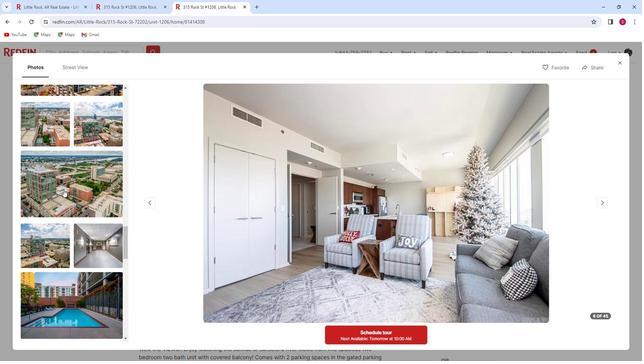 
Action: Mouse scrolled (65, 188) with delta (0, 0)
Screenshot: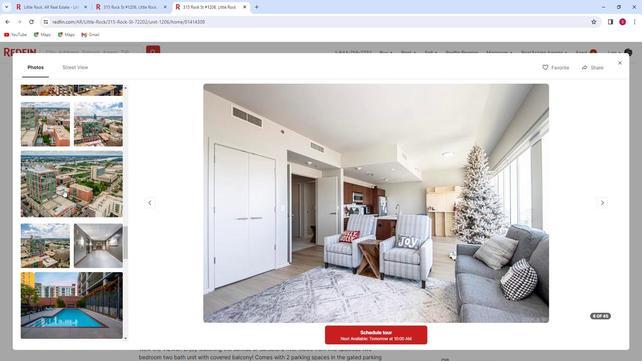 
Action: Mouse scrolled (65, 188) with delta (0, 0)
Screenshot: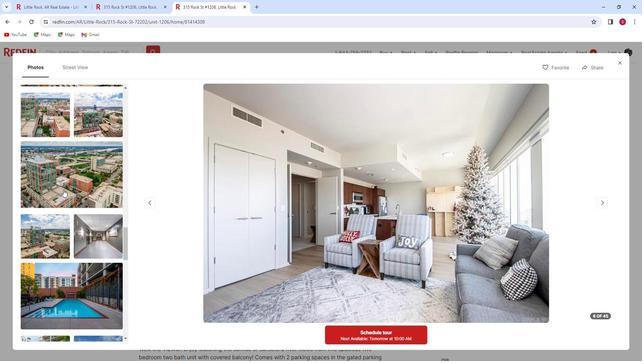 
Action: Mouse moved to (65, 189)
Screenshot: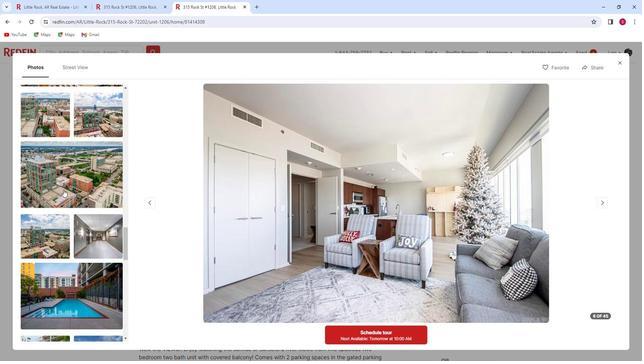 
Action: Mouse scrolled (65, 188) with delta (0, 0)
Screenshot: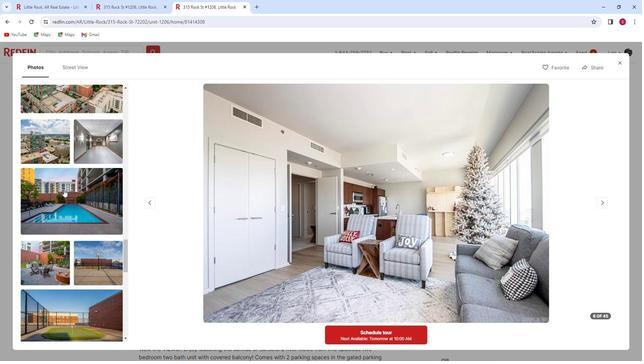 
Action: Mouse scrolled (65, 188) with delta (0, 0)
Screenshot: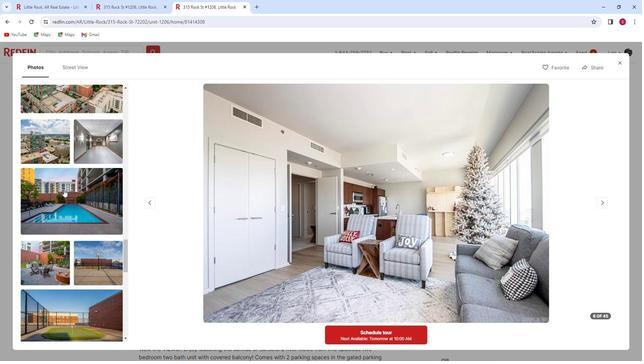 
Action: Mouse moved to (69, 188)
Screenshot: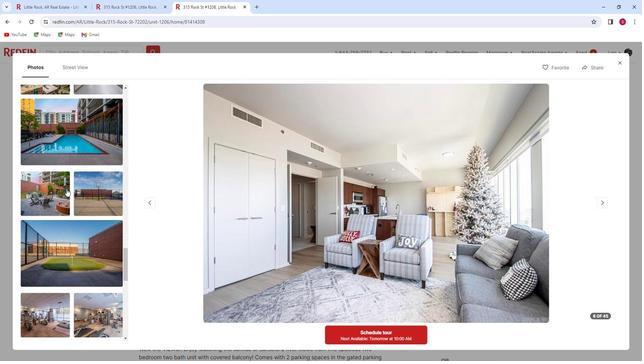 
Action: Mouse scrolled (69, 188) with delta (0, 0)
Screenshot: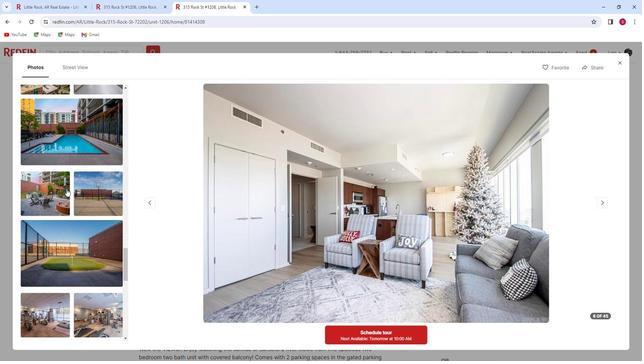 
Action: Mouse moved to (70, 188)
Screenshot: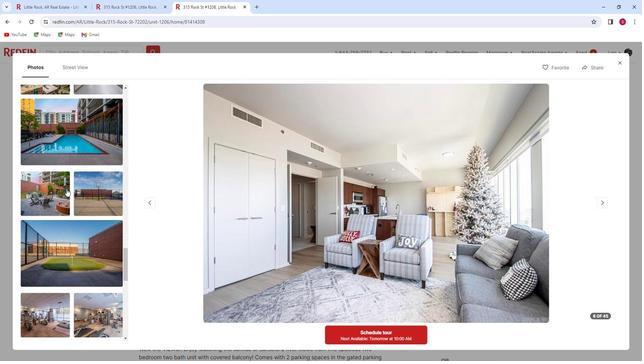 
Action: Mouse scrolled (70, 188) with delta (0, 0)
Screenshot: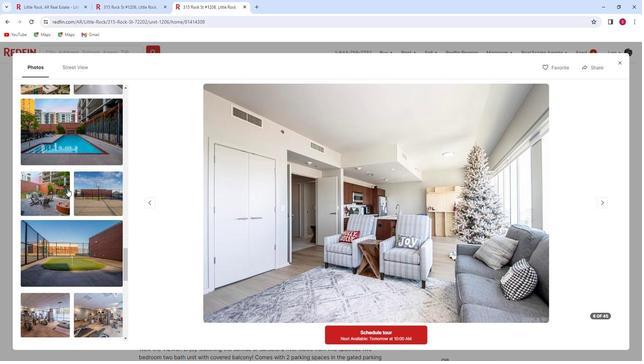 
Action: Mouse moved to (71, 188)
Screenshot: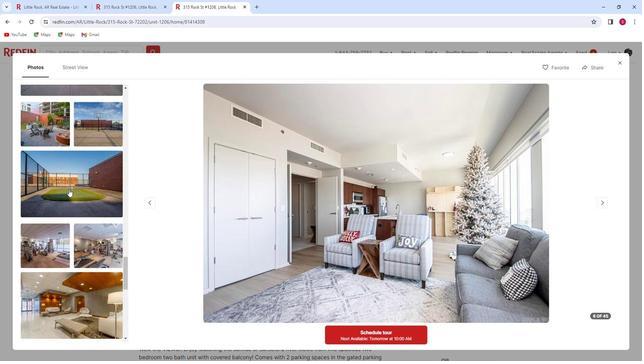 
Action: Mouse scrolled (71, 188) with delta (0, 0)
Screenshot: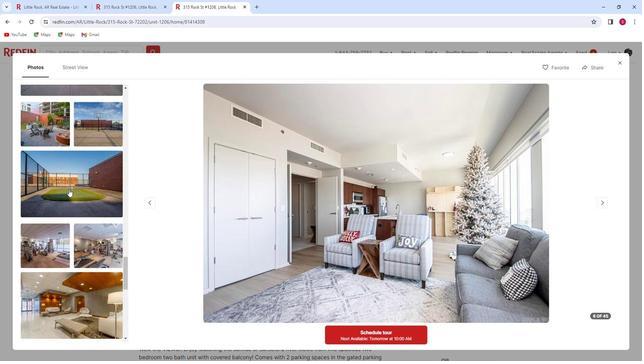 
Action: Mouse scrolled (71, 188) with delta (0, 0)
Screenshot: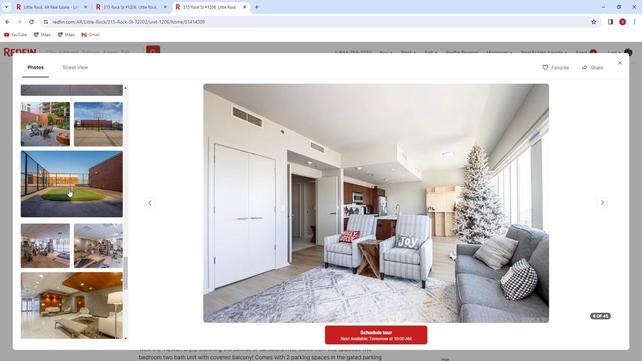 
Action: Mouse scrolled (71, 188) with delta (0, 0)
Screenshot: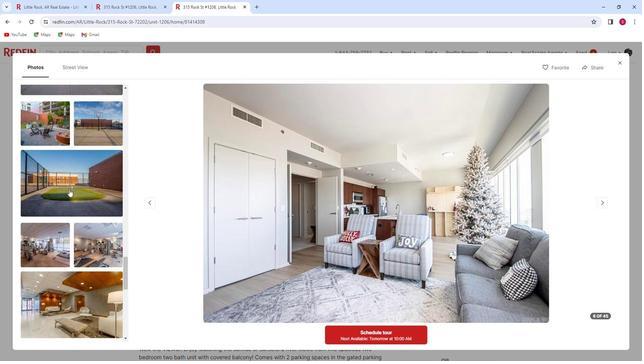 
Action: Mouse scrolled (71, 188) with delta (0, 0)
Screenshot: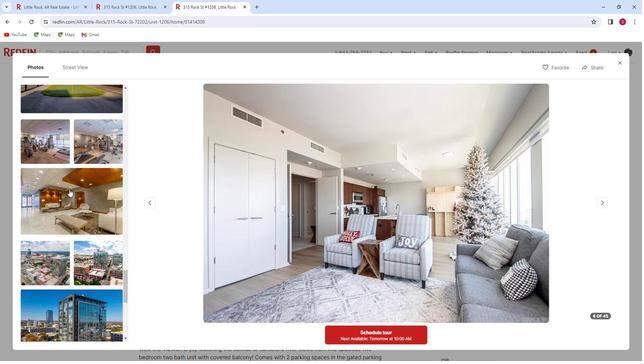 
Action: Mouse scrolled (71, 188) with delta (0, 0)
Screenshot: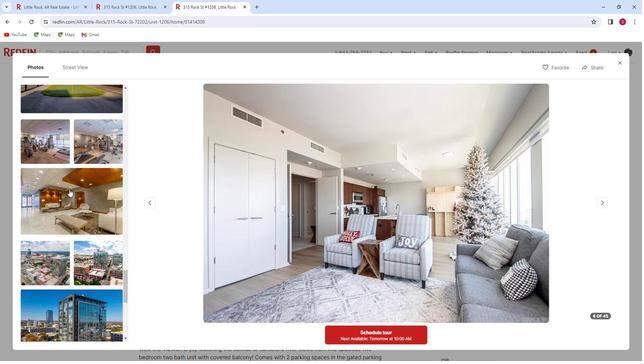 
Action: Mouse scrolled (71, 188) with delta (0, 0)
Screenshot: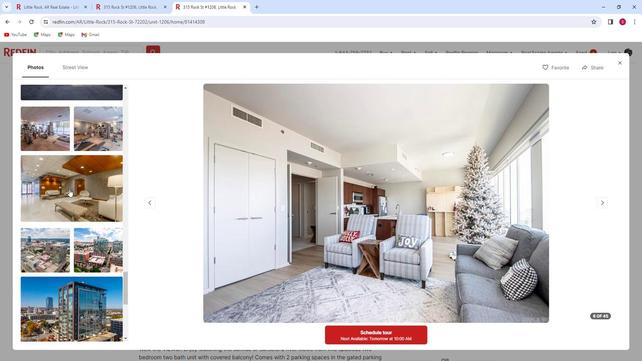 
Action: Mouse scrolled (71, 188) with delta (0, 0)
Screenshot: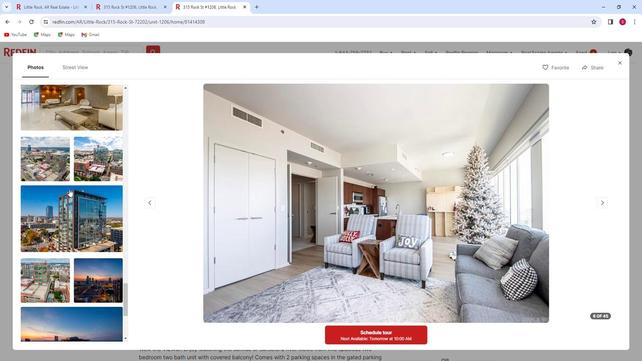 
Action: Mouse scrolled (71, 188) with delta (0, 0)
Screenshot: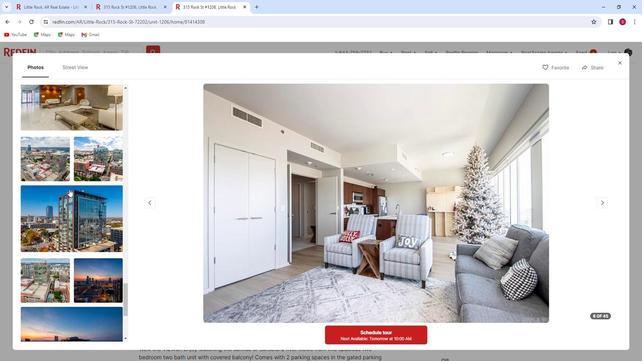 
Action: Mouse scrolled (71, 188) with delta (0, 0)
Screenshot: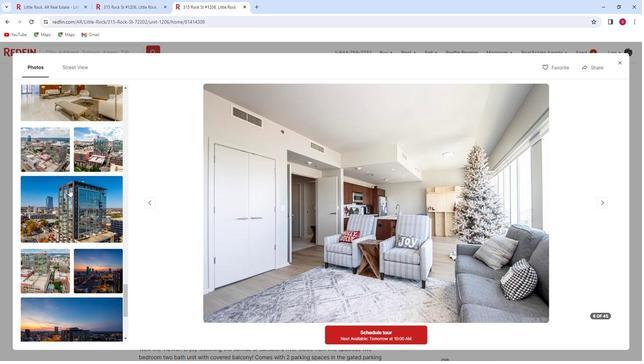 
Action: Mouse scrolled (71, 188) with delta (0, 0)
Screenshot: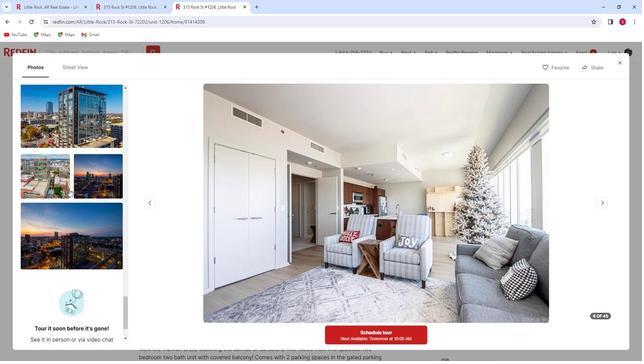 
Action: Mouse scrolled (71, 188) with delta (0, 0)
Screenshot: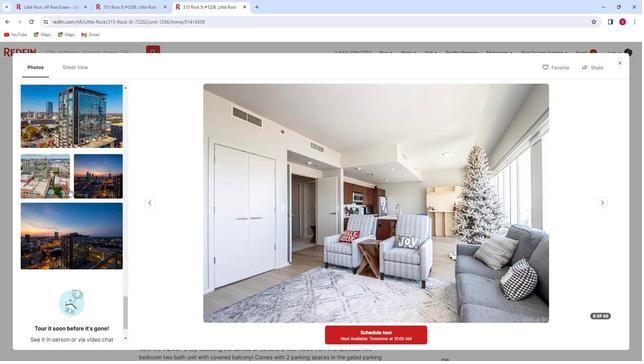 
Action: Mouse scrolled (71, 188) with delta (0, 0)
Screenshot: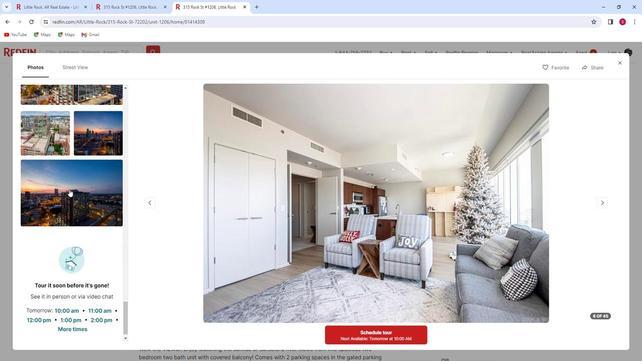 
Action: Mouse scrolled (71, 188) with delta (0, 0)
Screenshot: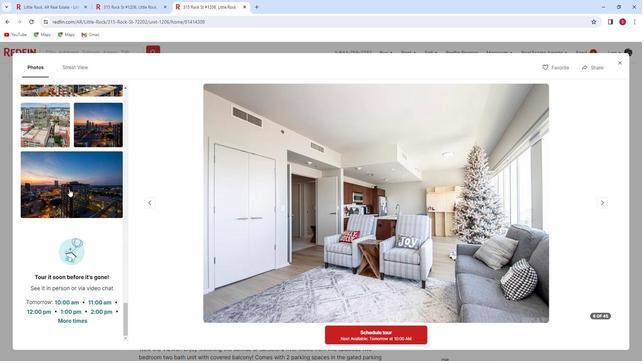 
Action: Mouse scrolled (71, 188) with delta (0, 0)
Screenshot: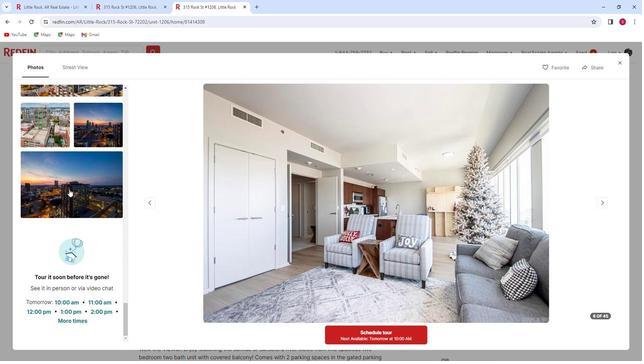 
Action: Mouse moved to (618, 63)
Screenshot: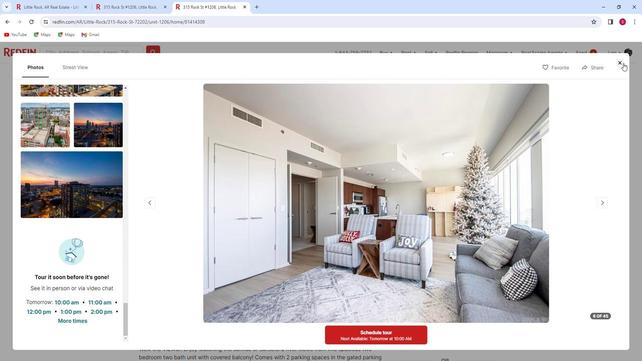 
Action: Mouse pressed left at (618, 63)
Screenshot: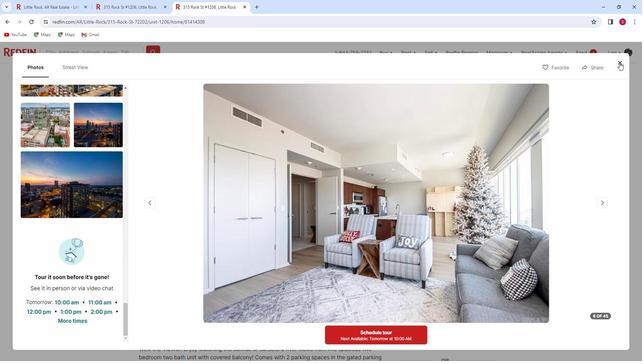 
Action: Mouse moved to (255, 228)
Screenshot: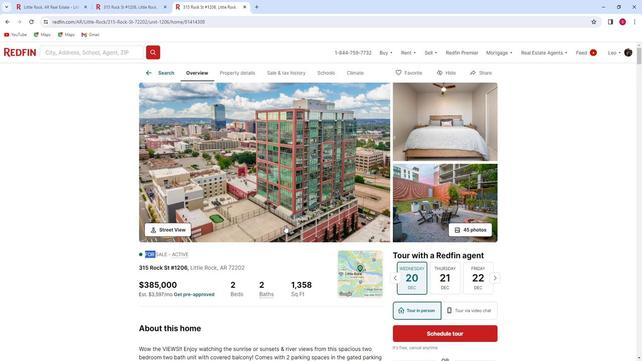 
Action: Mouse scrolled (255, 228) with delta (0, 0)
Screenshot: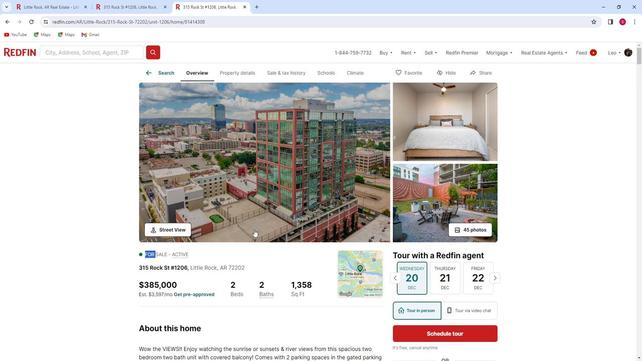 
Action: Mouse scrolled (255, 228) with delta (0, 0)
Screenshot: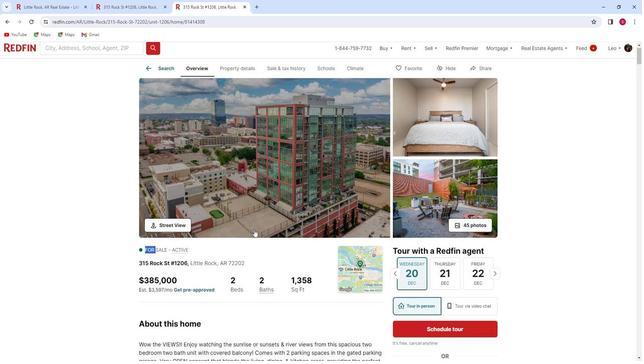 
Action: Mouse moved to (254, 228)
Screenshot: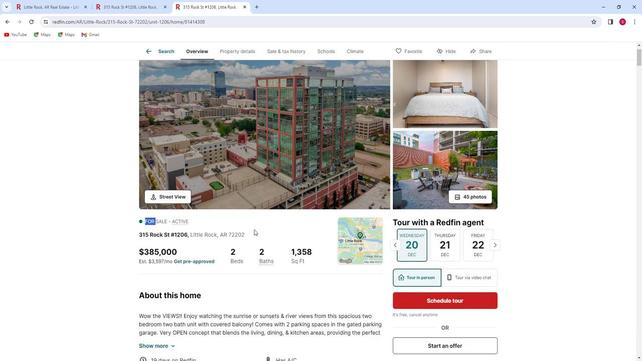 
Action: Mouse scrolled (254, 228) with delta (0, 0)
Screenshot: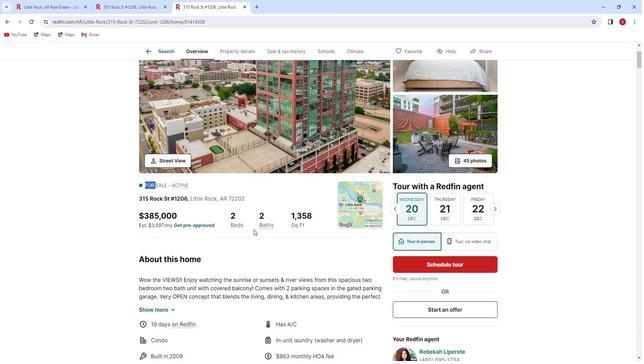 
Action: Mouse scrolled (254, 228) with delta (0, 0)
Screenshot: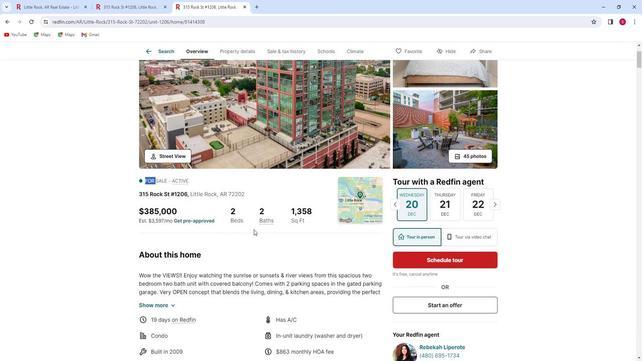 
Action: Mouse moved to (168, 239)
Screenshot: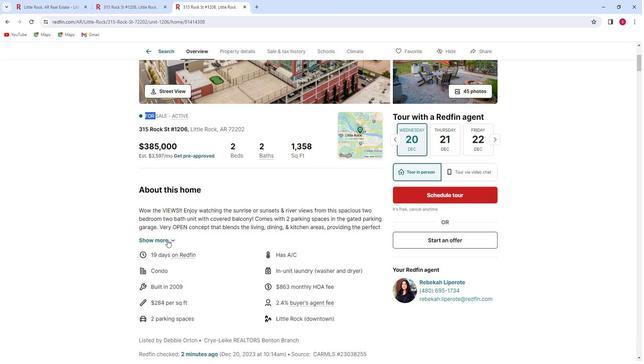 
Action: Mouse pressed left at (168, 239)
Screenshot: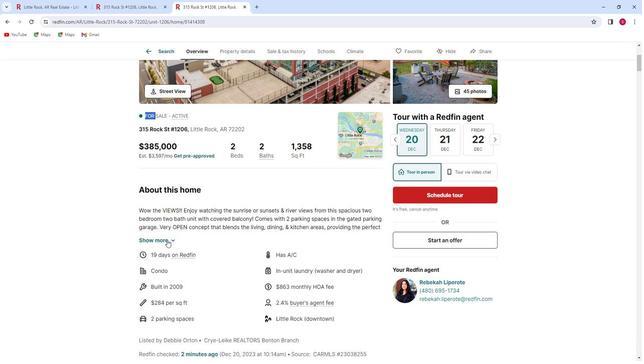 
Action: Mouse moved to (239, 246)
Screenshot: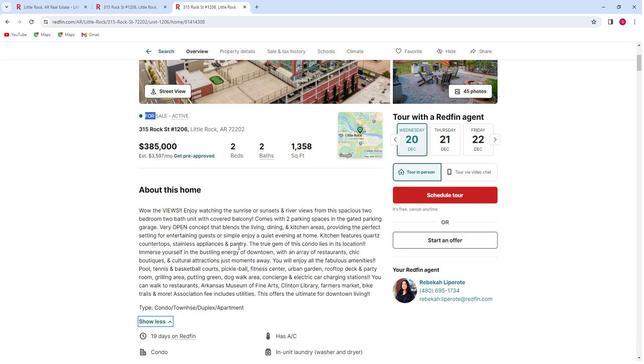 
Action: Mouse scrolled (239, 246) with delta (0, 0)
Screenshot: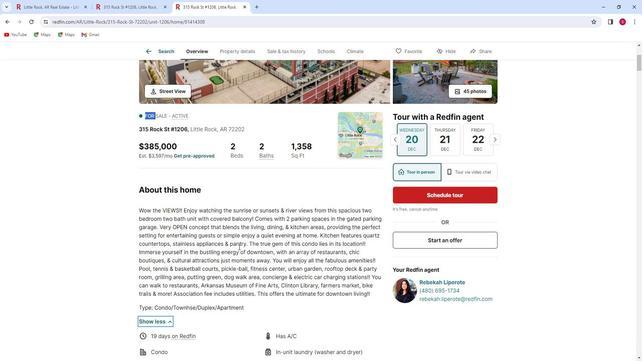 
Action: Mouse scrolled (239, 246) with delta (0, 0)
Screenshot: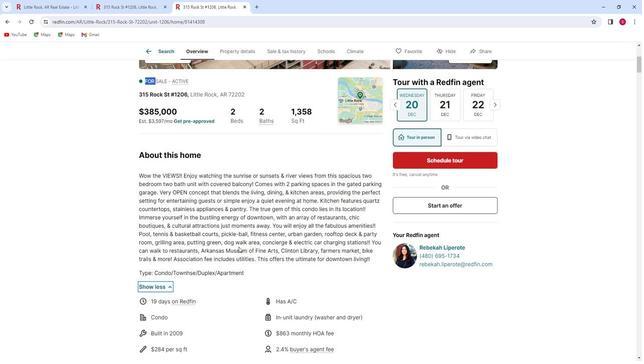 
Action: Mouse scrolled (239, 246) with delta (0, 0)
Screenshot: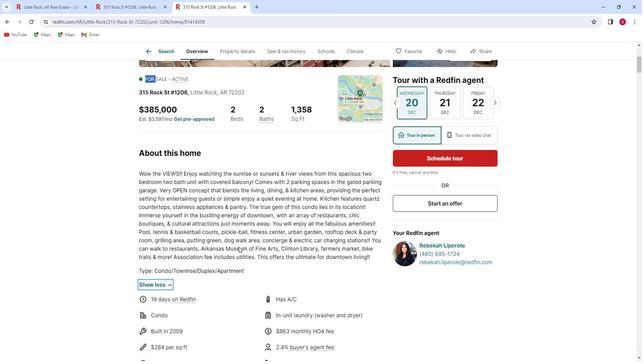 
Action: Mouse moved to (240, 246)
Screenshot: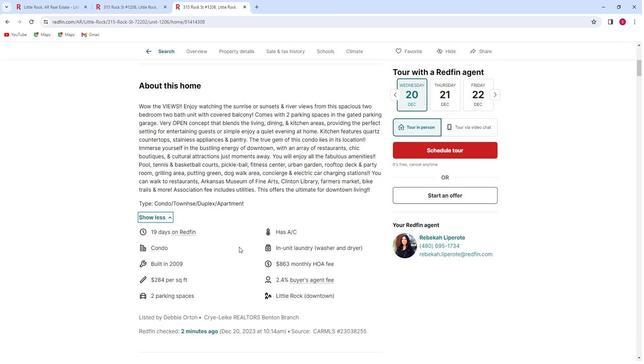 
Action: Mouse scrolled (240, 245) with delta (0, 0)
Screenshot: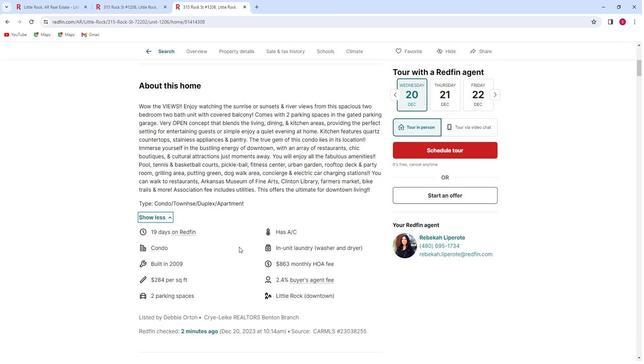 
Action: Mouse scrolled (240, 245) with delta (0, 0)
Screenshot: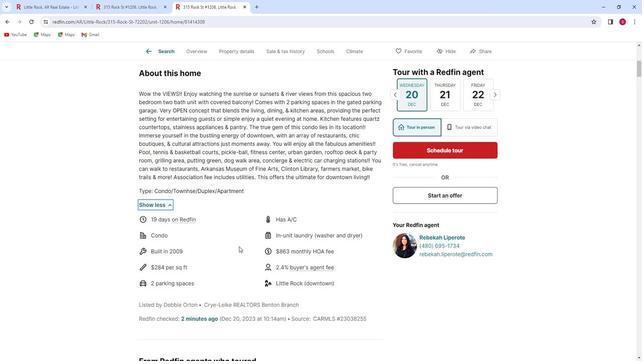 
Action: Mouse scrolled (240, 245) with delta (0, 0)
Screenshot: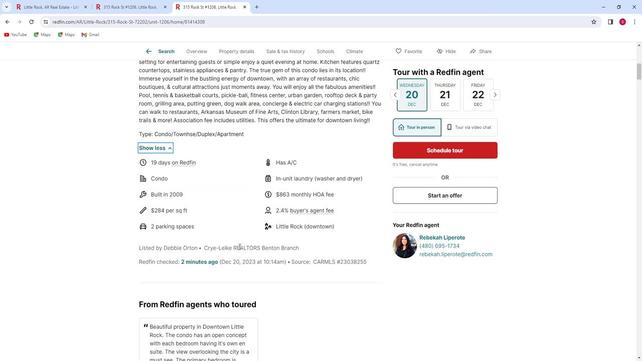 
Action: Mouse scrolled (240, 245) with delta (0, 0)
Screenshot: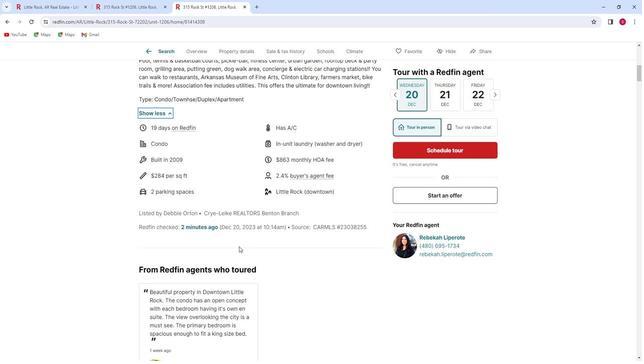 
Action: Mouse scrolled (240, 245) with delta (0, 0)
Screenshot: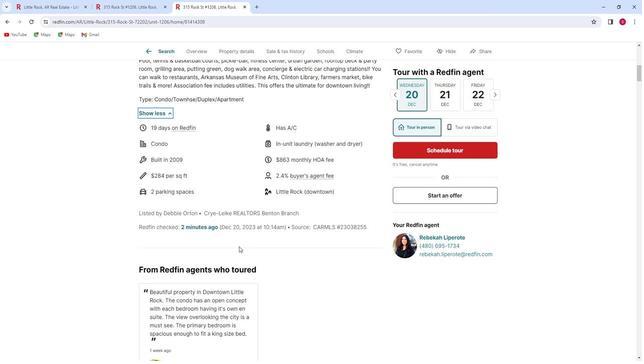 
Action: Mouse moved to (240, 245)
Screenshot: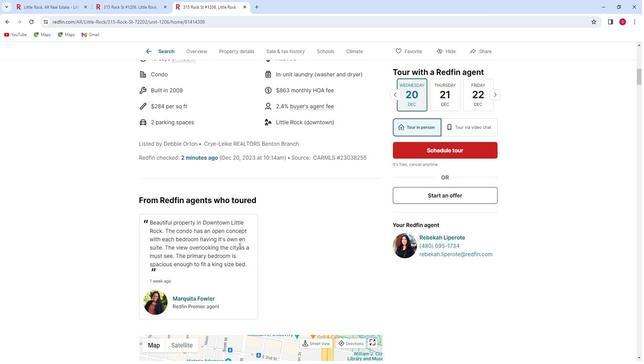 
Action: Mouse scrolled (240, 245) with delta (0, 0)
Screenshot: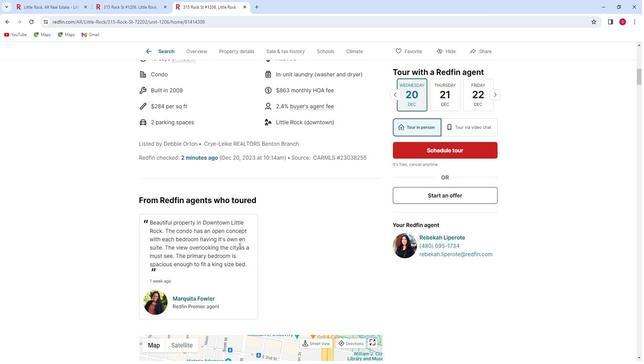 
Action: Mouse scrolled (240, 245) with delta (0, 0)
Screenshot: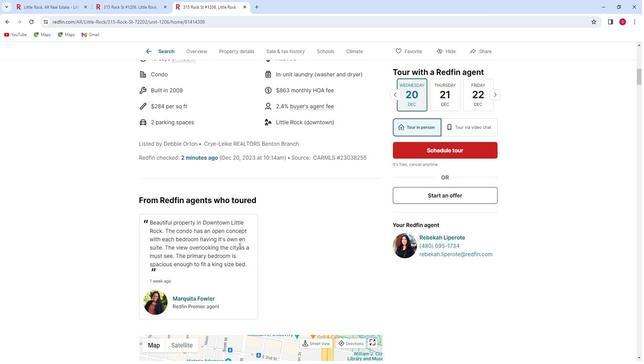 
Action: Mouse scrolled (240, 245) with delta (0, 0)
Screenshot: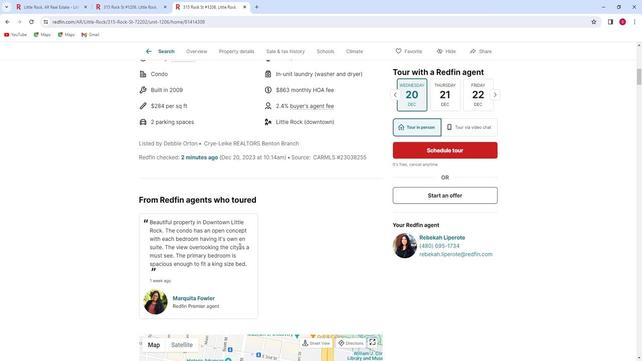 
Action: Mouse scrolled (240, 245) with delta (0, 0)
Screenshot: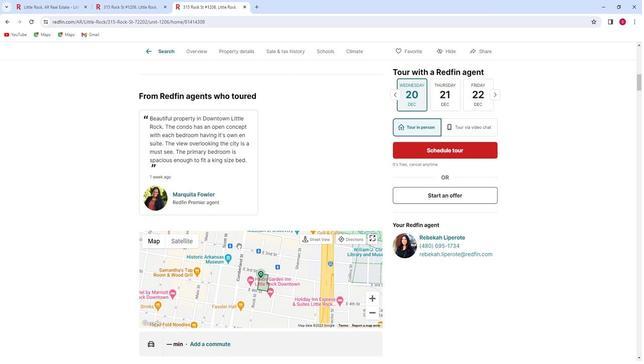 
Action: Mouse scrolled (240, 245) with delta (0, 0)
Screenshot: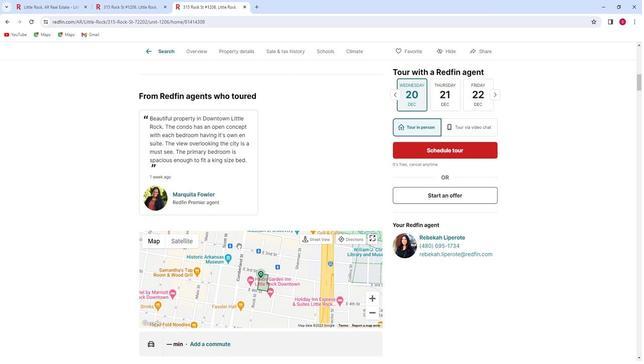 
Action: Mouse moved to (240, 245)
Screenshot: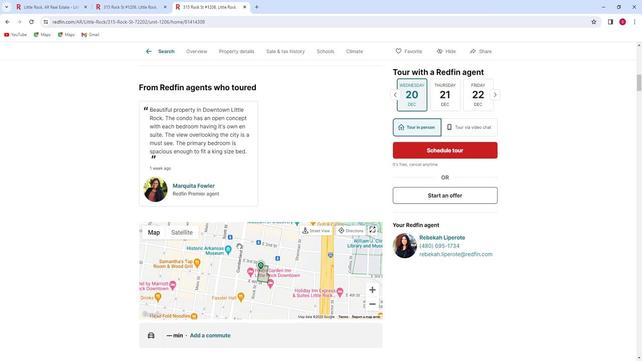 
Action: Mouse scrolled (240, 245) with delta (0, 0)
Screenshot: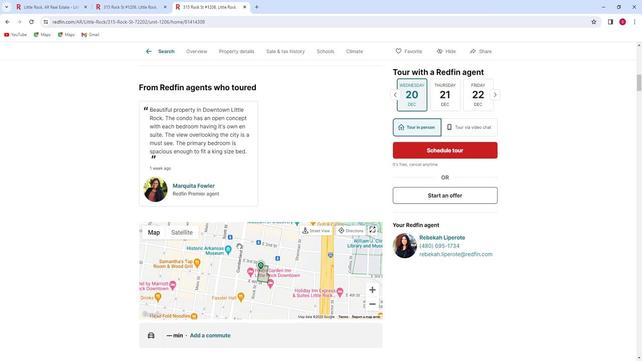
Action: Mouse scrolled (240, 245) with delta (0, 0)
Screenshot: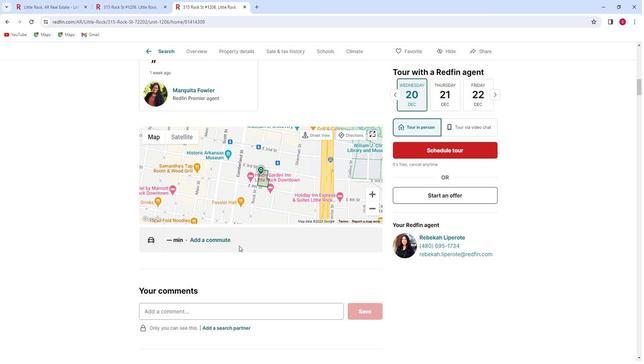 
Action: Mouse scrolled (240, 245) with delta (0, 0)
Screenshot: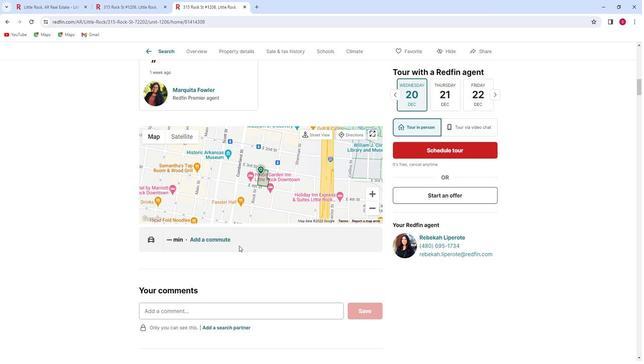
Action: Mouse scrolled (240, 245) with delta (0, 0)
Screenshot: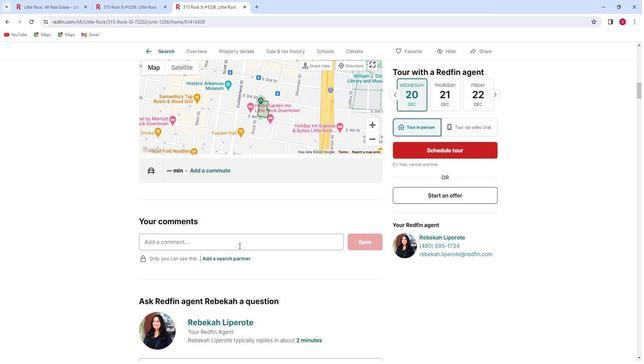 
Action: Mouse scrolled (240, 245) with delta (0, 0)
Screenshot: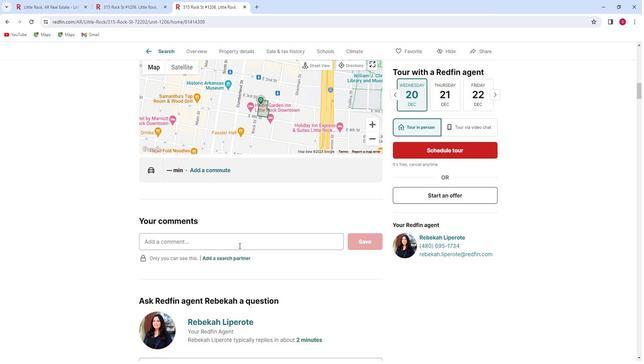 
Action: Mouse moved to (239, 245)
Screenshot: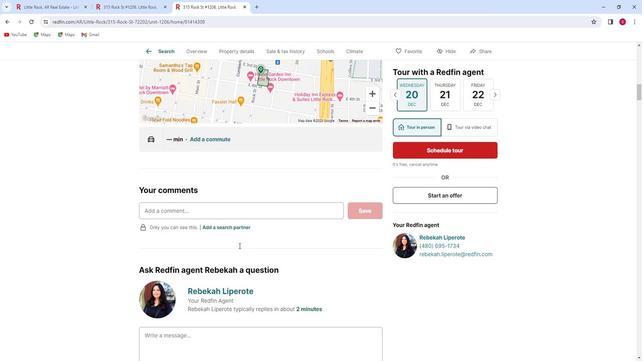 
Action: Mouse scrolled (239, 245) with delta (0, 0)
Screenshot: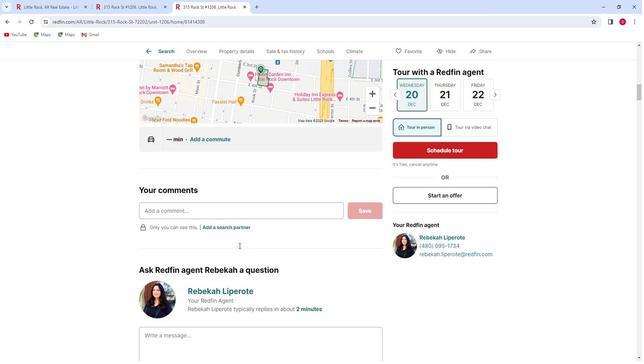 
Action: Mouse moved to (239, 245)
Screenshot: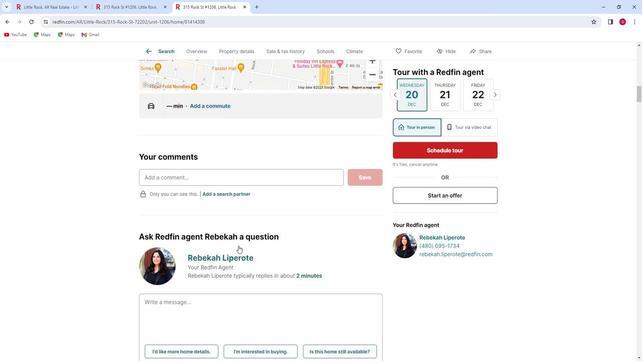 
Action: Mouse scrolled (239, 245) with delta (0, 0)
Screenshot: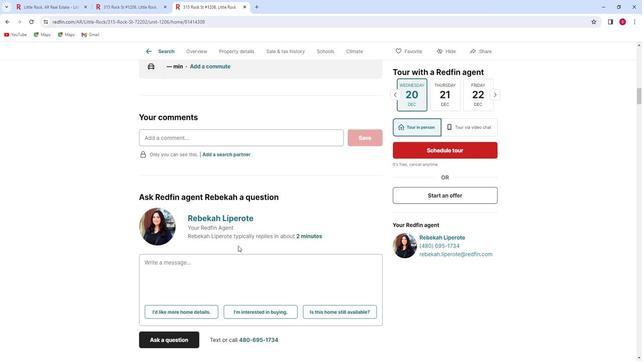 
Action: Mouse scrolled (239, 245) with delta (0, 0)
Screenshot: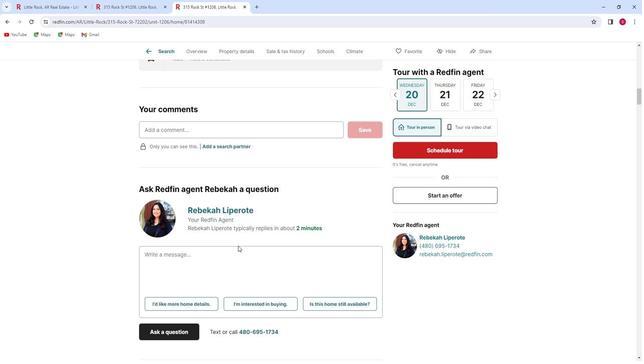 
Action: Mouse scrolled (239, 245) with delta (0, 0)
Screenshot: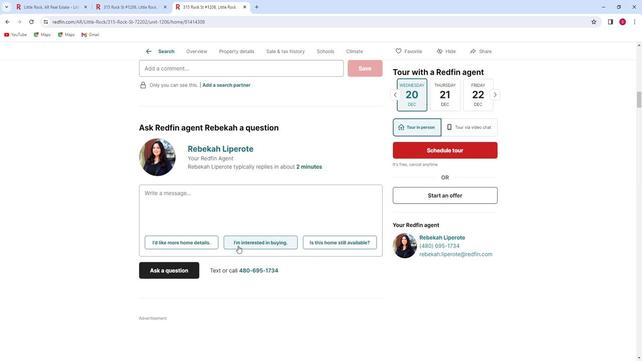 
Action: Mouse scrolled (239, 245) with delta (0, 0)
Screenshot: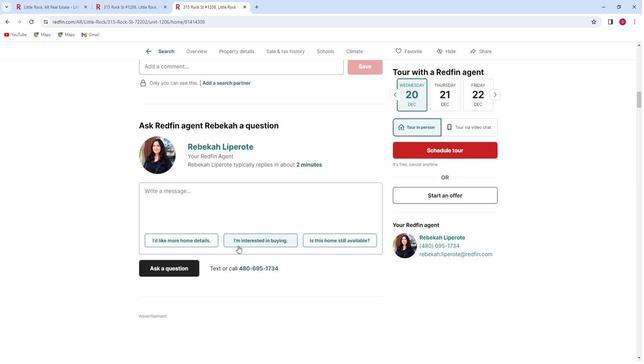
Action: Mouse scrolled (239, 245) with delta (0, 0)
Screenshot: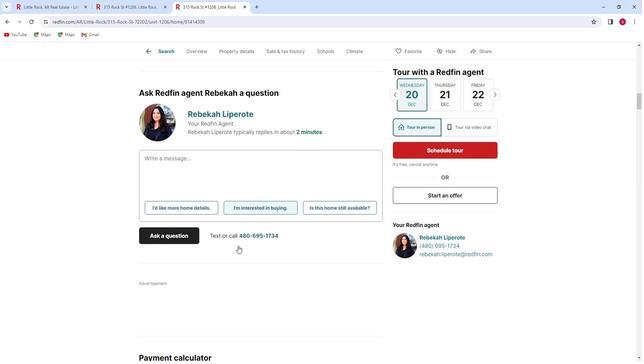 
Action: Mouse moved to (238, 245)
Screenshot: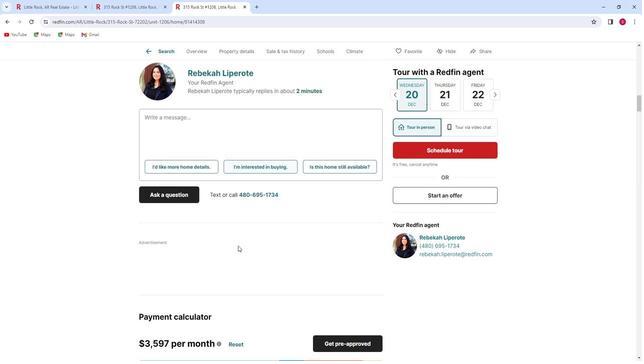 
Action: Mouse scrolled (238, 245) with delta (0, 0)
Screenshot: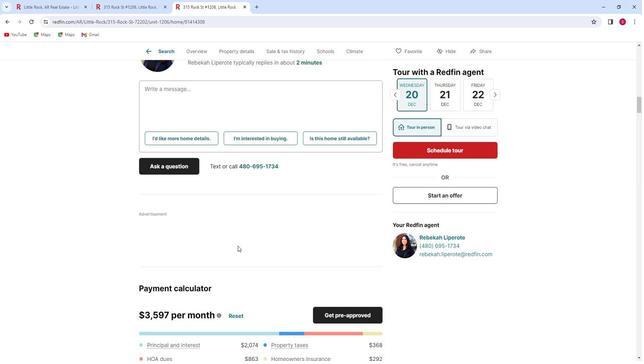 
Action: Mouse scrolled (238, 245) with delta (0, 0)
Screenshot: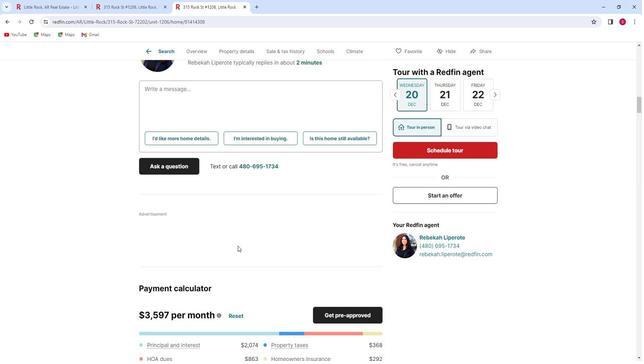 
Action: Mouse scrolled (238, 245) with delta (0, 0)
Screenshot: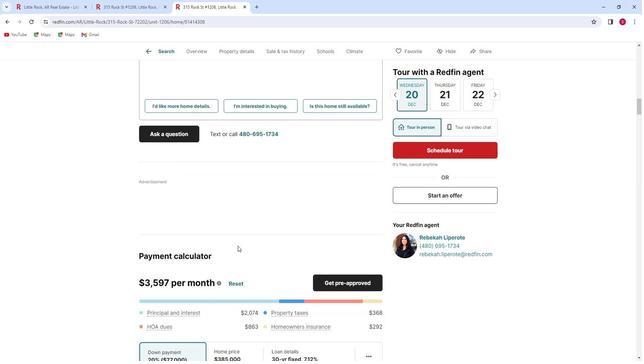 
Action: Mouse scrolled (238, 245) with delta (0, 0)
Screenshot: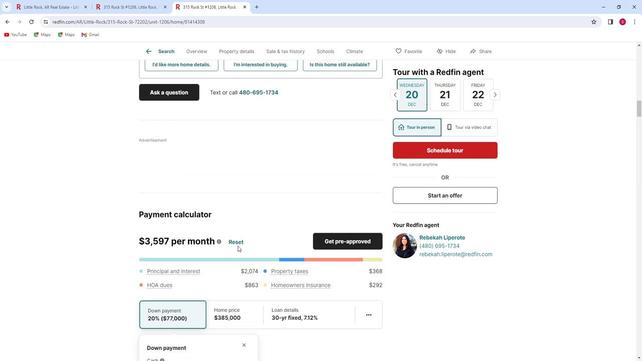 
Action: Mouse moved to (238, 245)
Screenshot: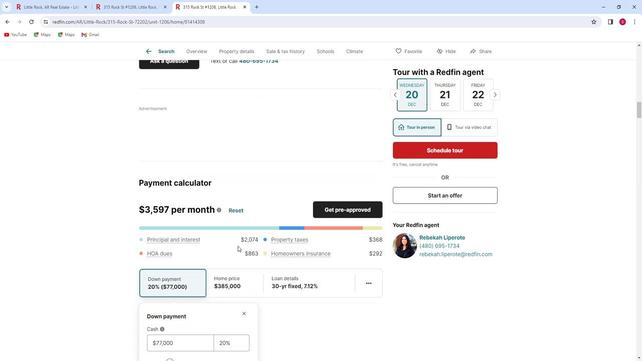 
Action: Mouse scrolled (238, 245) with delta (0, 0)
Screenshot: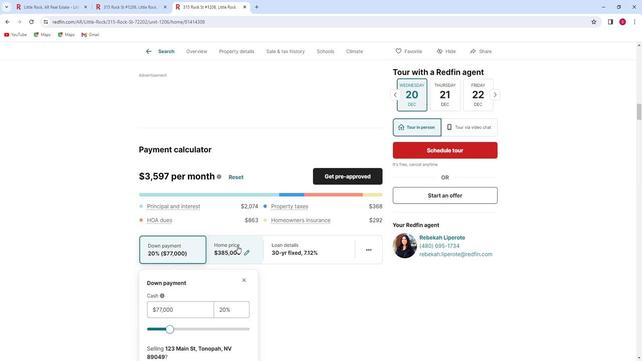 
Action: Mouse scrolled (238, 245) with delta (0, 0)
Screenshot: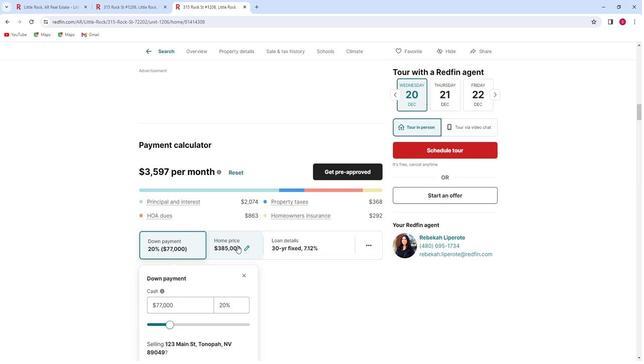 
Action: Mouse scrolled (238, 245) with delta (0, 0)
Screenshot: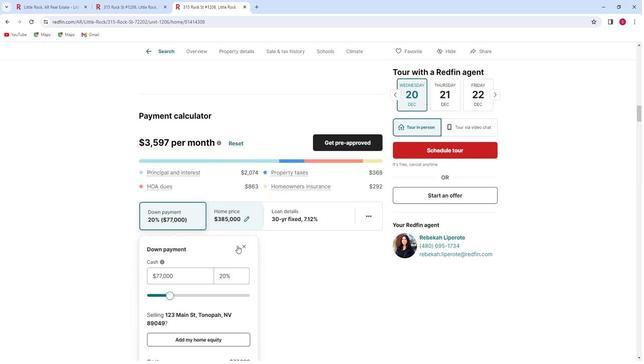 
Action: Mouse scrolled (238, 245) with delta (0, 0)
Screenshot: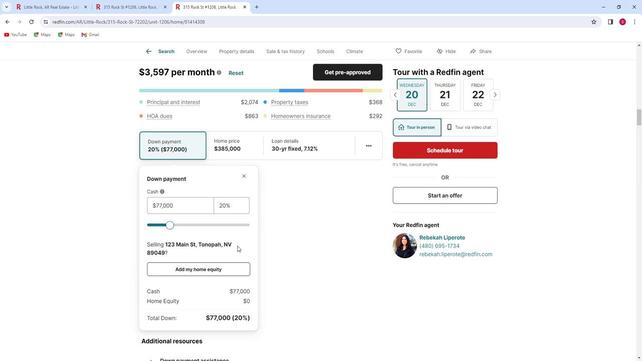 
Action: Mouse scrolled (238, 245) with delta (0, 0)
Screenshot: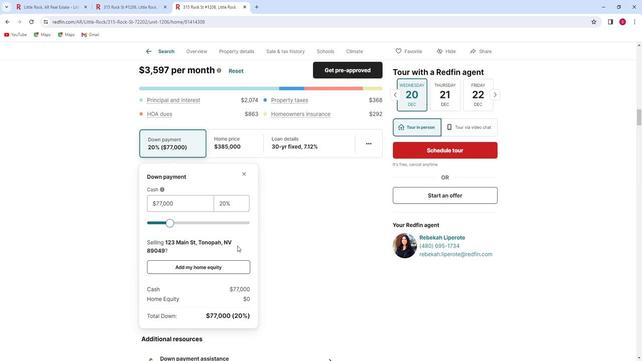 
Action: Mouse scrolled (238, 245) with delta (0, 0)
Screenshot: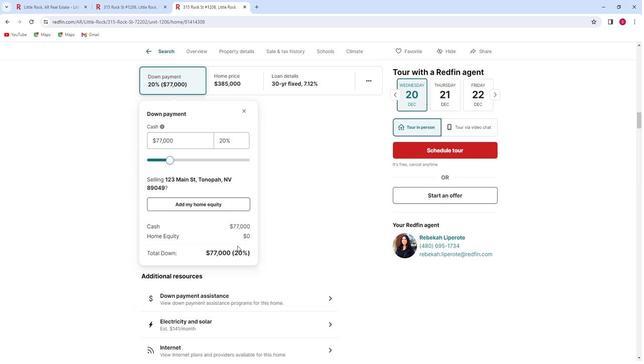 
Action: Mouse moved to (238, 244)
Screenshot: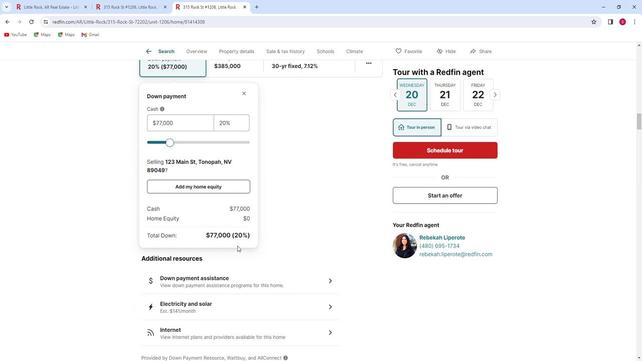 
Action: Mouse scrolled (238, 244) with delta (0, 0)
Screenshot: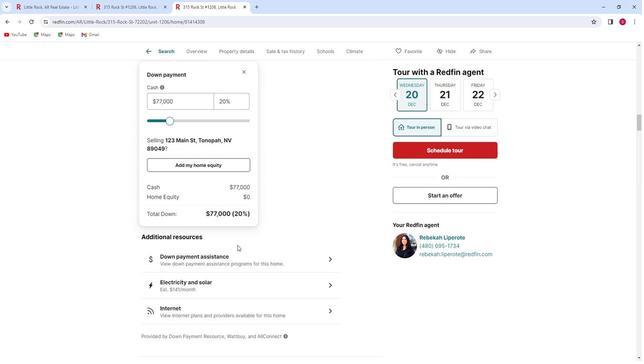 
Action: Mouse scrolled (238, 244) with delta (0, 0)
Screenshot: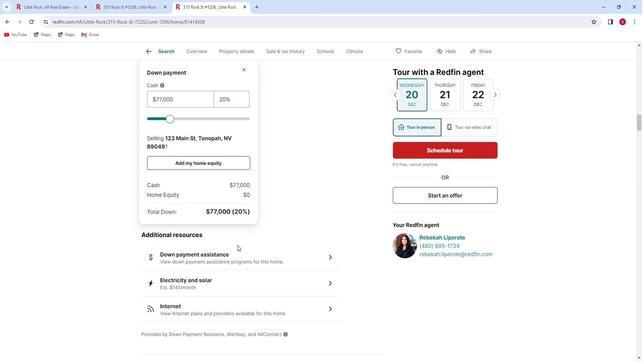 
Action: Mouse scrolled (238, 244) with delta (0, 0)
Screenshot: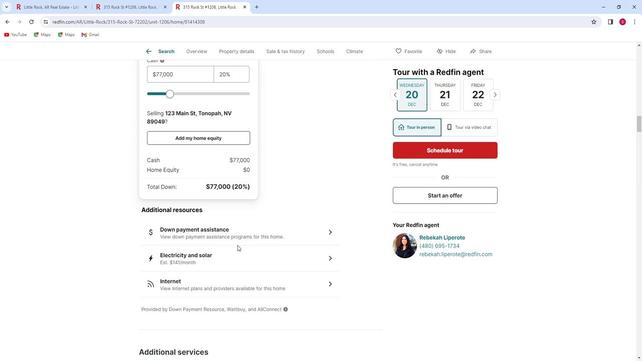 
Action: Mouse moved to (238, 244)
Screenshot: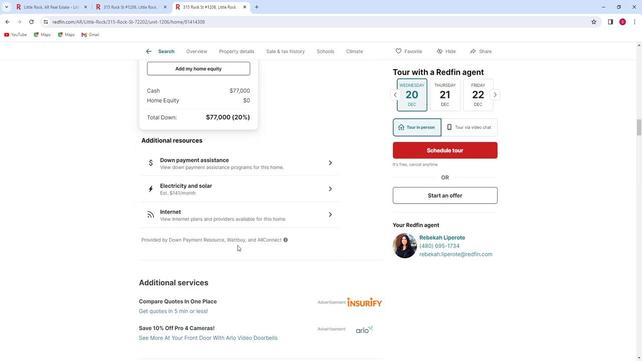 
Action: Mouse scrolled (238, 244) with delta (0, 0)
Screenshot: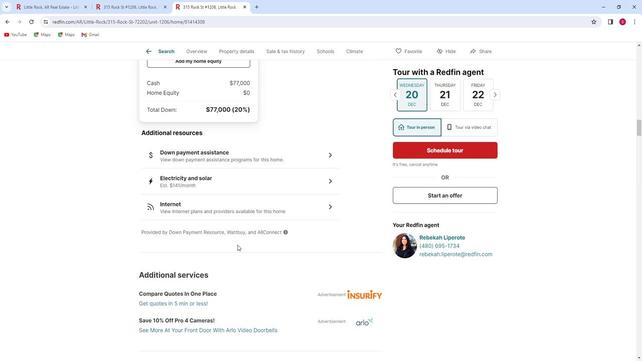 
Action: Mouse scrolled (238, 244) with delta (0, 0)
Screenshot: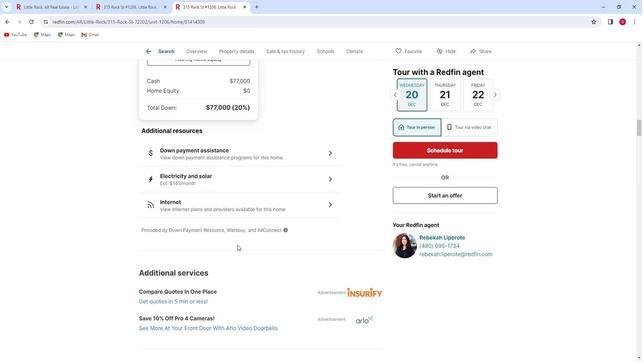 
Action: Mouse scrolled (238, 244) with delta (0, 0)
Screenshot: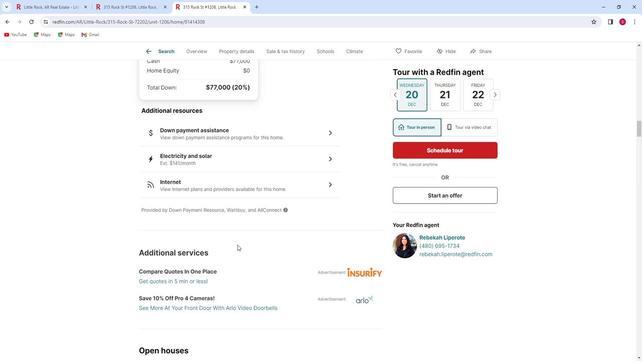 
Action: Mouse scrolled (238, 244) with delta (0, 0)
Screenshot: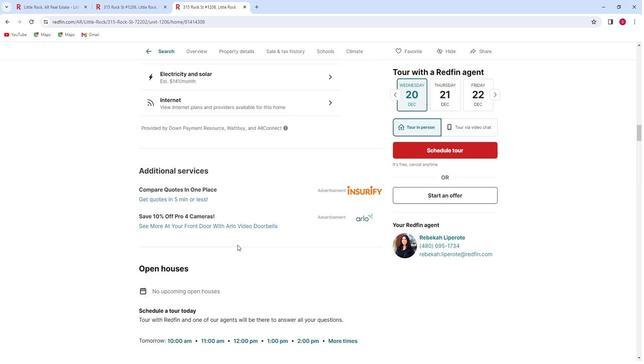 
Action: Mouse scrolled (238, 244) with delta (0, 0)
Screenshot: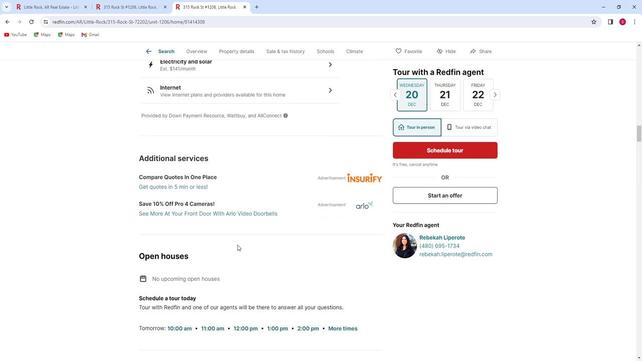 
Action: Mouse scrolled (238, 244) with delta (0, 0)
Screenshot: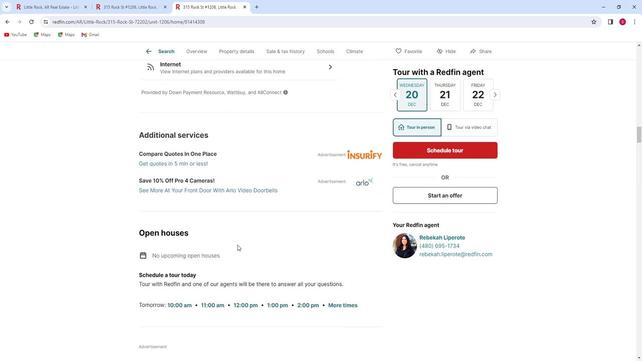 
Action: Mouse scrolled (238, 244) with delta (0, 0)
Screenshot: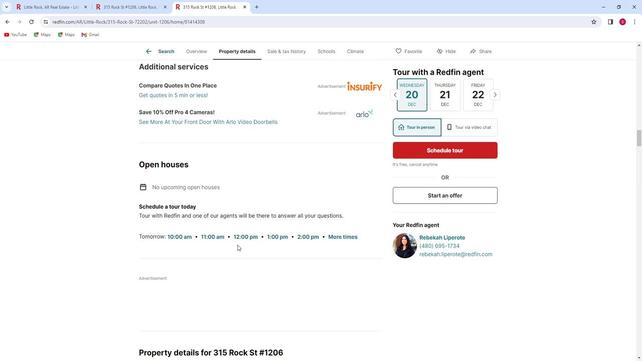 
Action: Mouse scrolled (238, 244) with delta (0, 0)
Screenshot: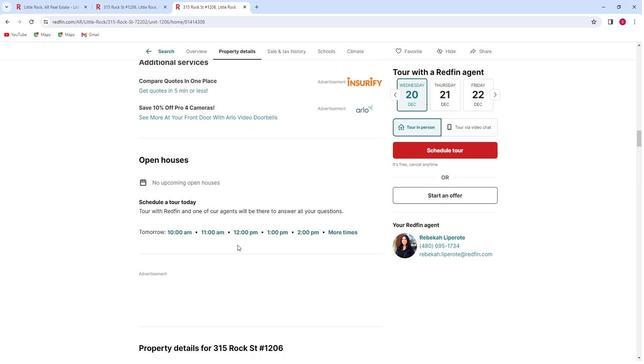
Action: Mouse scrolled (238, 244) with delta (0, 0)
Screenshot: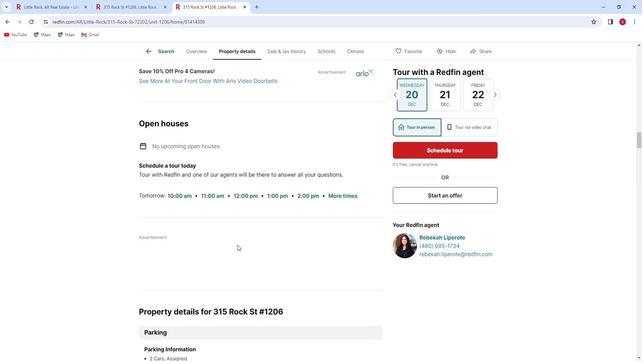 
Action: Mouse moved to (238, 244)
Screenshot: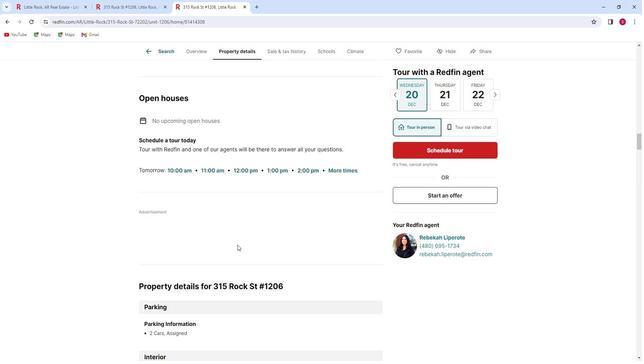 
Action: Mouse scrolled (238, 243) with delta (0, 0)
Screenshot: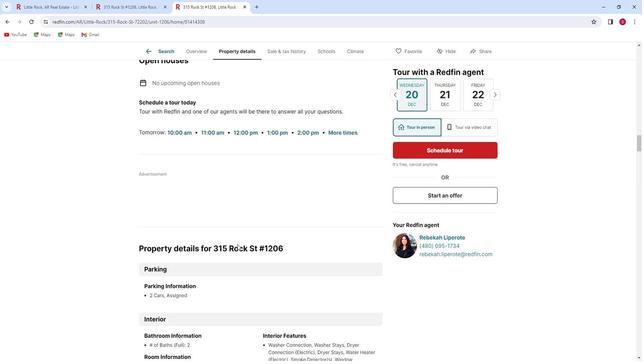 
Action: Mouse scrolled (238, 243) with delta (0, 0)
Screenshot: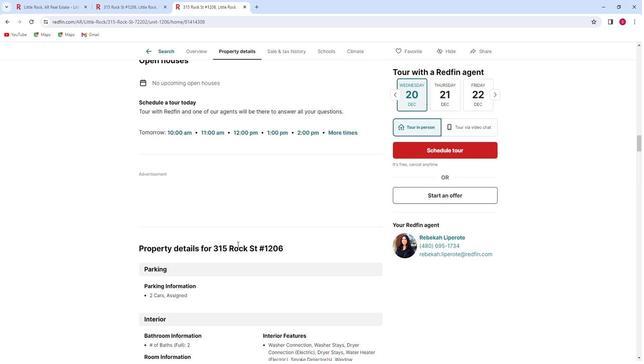 
Action: Mouse scrolled (238, 243) with delta (0, 0)
Screenshot: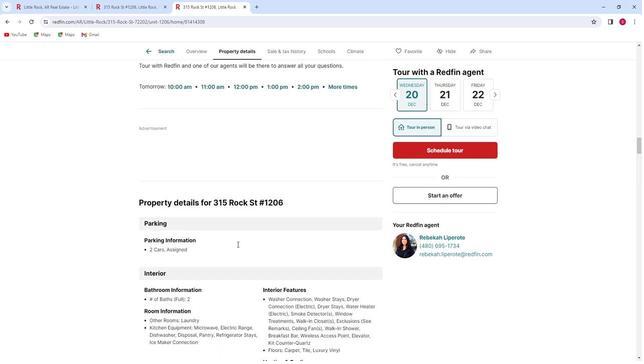 
Action: Mouse scrolled (238, 243) with delta (0, 0)
Screenshot: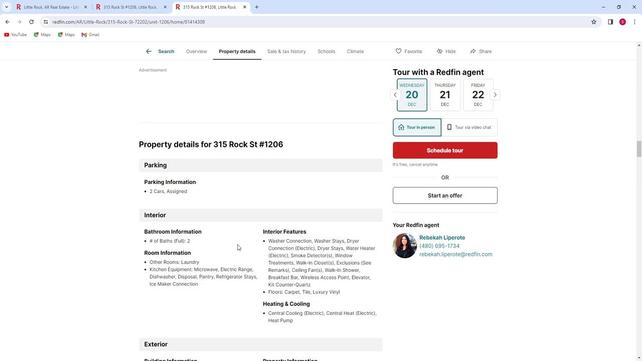 
Action: Mouse scrolled (238, 243) with delta (0, 0)
Screenshot: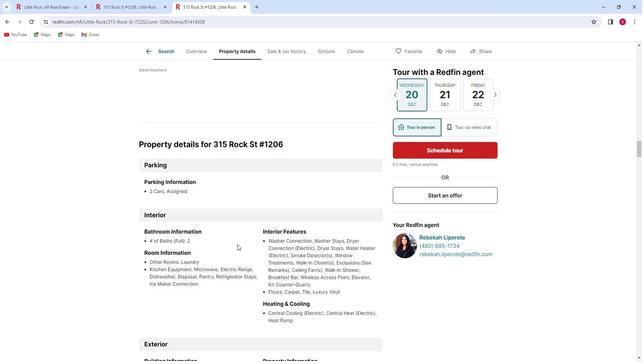 
Action: Mouse scrolled (238, 243) with delta (0, 0)
Screenshot: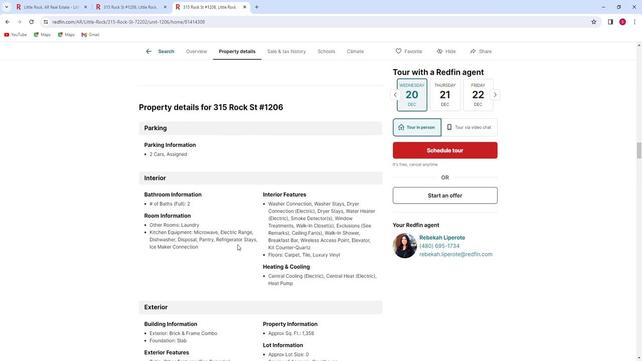 
Action: Mouse moved to (238, 244)
Screenshot: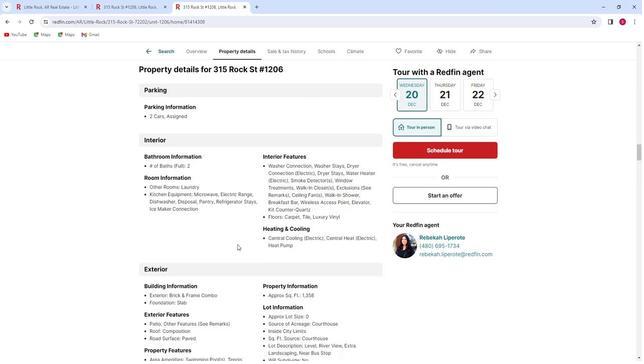 
Action: Mouse scrolled (238, 243) with delta (0, 0)
Screenshot: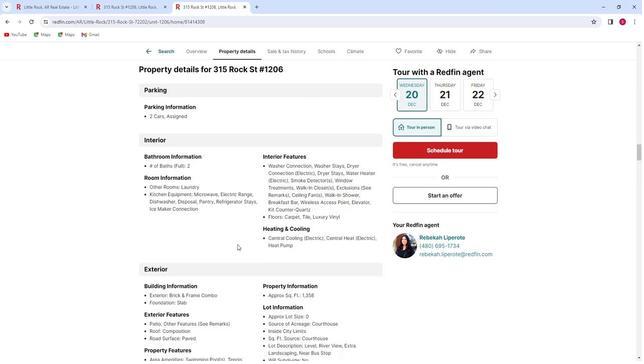 
Action: Mouse moved to (238, 244)
Screenshot: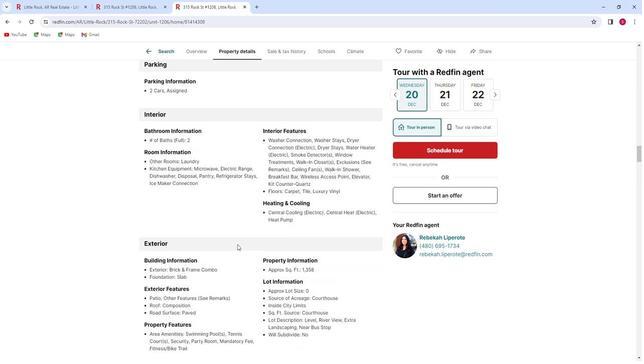 
Action: Mouse scrolled (238, 243) with delta (0, 0)
Screenshot: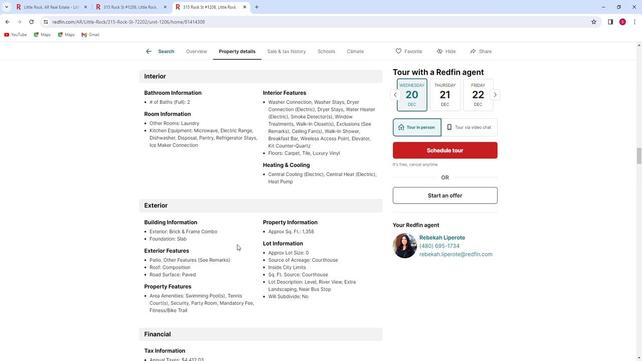 
Action: Mouse scrolled (238, 243) with delta (0, 0)
Screenshot: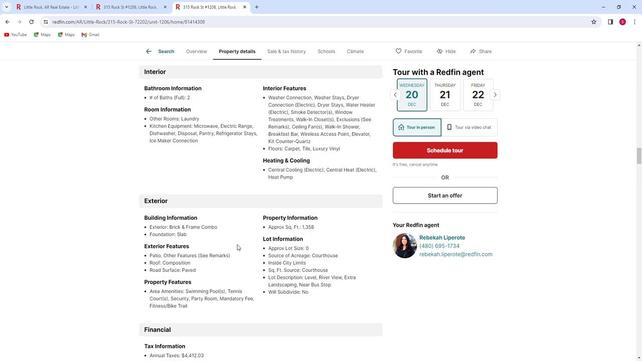 
Action: Mouse scrolled (238, 243) with delta (0, 0)
Screenshot: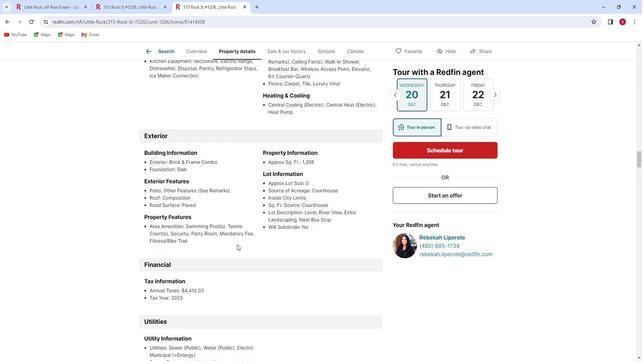 
Action: Mouse scrolled (238, 244) with delta (0, 0)
Screenshot: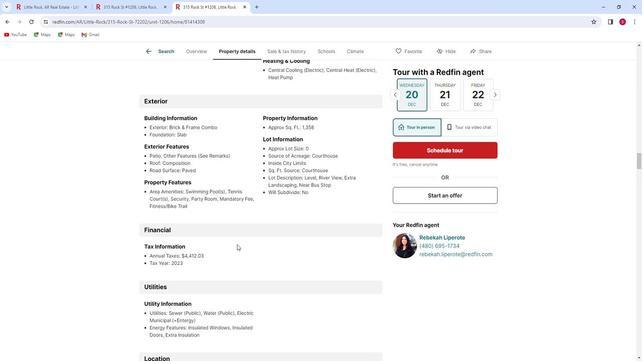 
Action: Mouse scrolled (238, 244) with delta (0, 0)
Screenshot: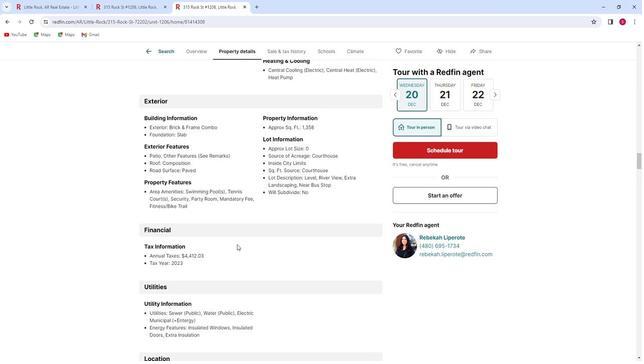 
Action: Mouse scrolled (238, 244) with delta (0, 0)
Screenshot: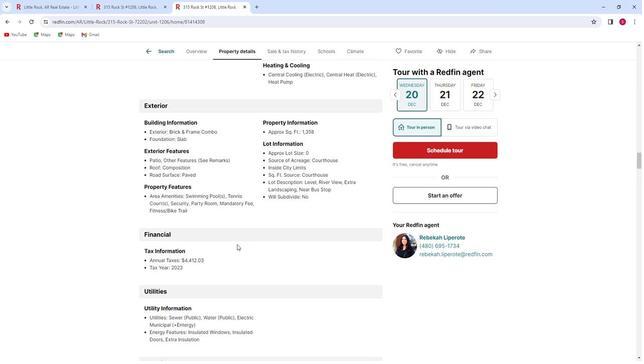 
Action: Mouse scrolled (238, 244) with delta (0, 0)
Screenshot: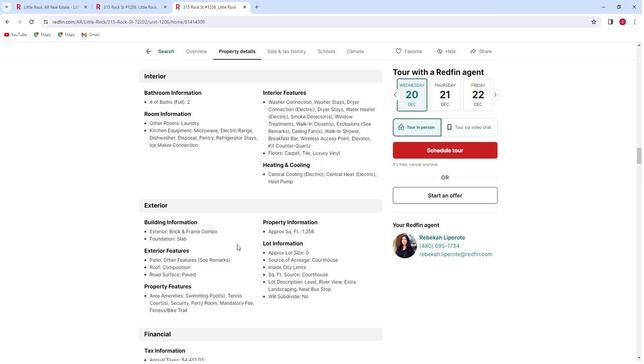 
Action: Mouse scrolled (238, 244) with delta (0, 0)
Screenshot: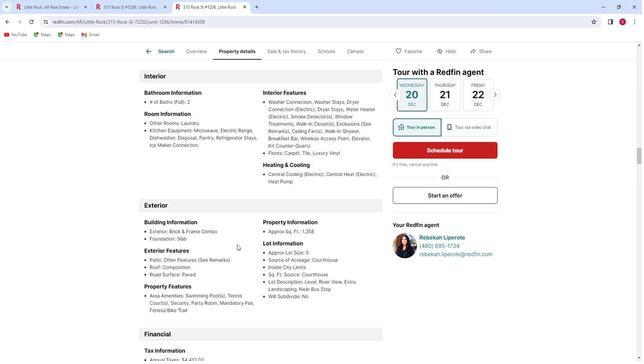 
Action: Mouse scrolled (238, 244) with delta (0, 0)
Screenshot: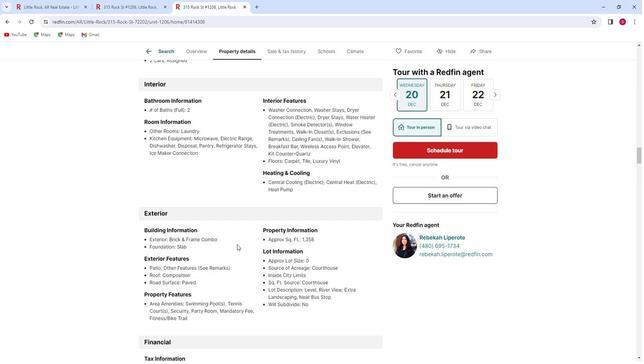 
Action: Mouse scrolled (238, 243) with delta (0, 0)
Screenshot: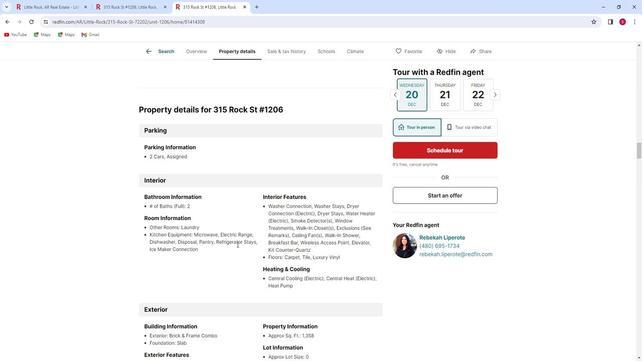 
Action: Mouse moved to (238, 243)
Screenshot: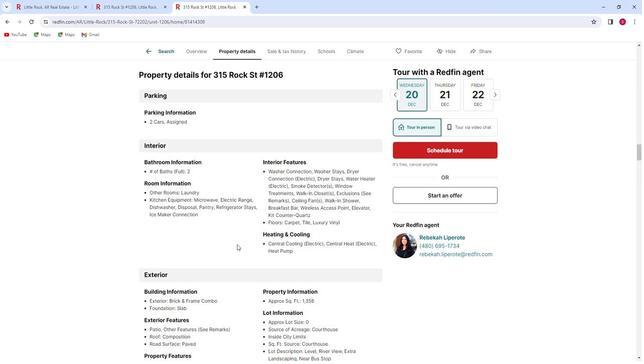 
Action: Mouse scrolled (238, 243) with delta (0, 0)
Screenshot: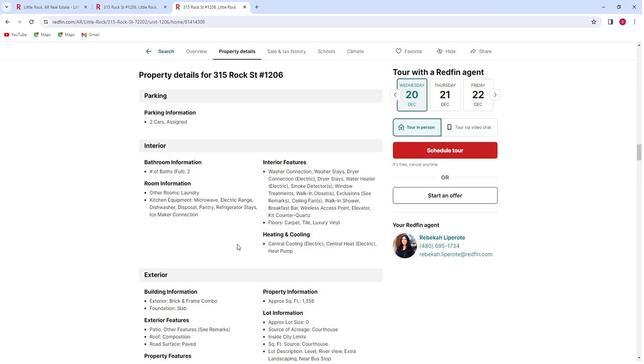 
Action: Mouse scrolled (238, 243) with delta (0, 0)
Screenshot: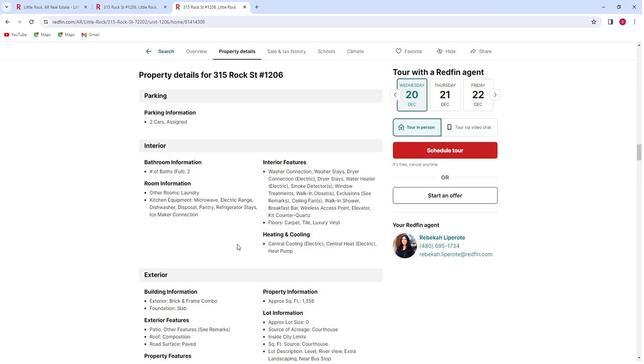 
Action: Mouse scrolled (238, 243) with delta (0, 0)
Screenshot: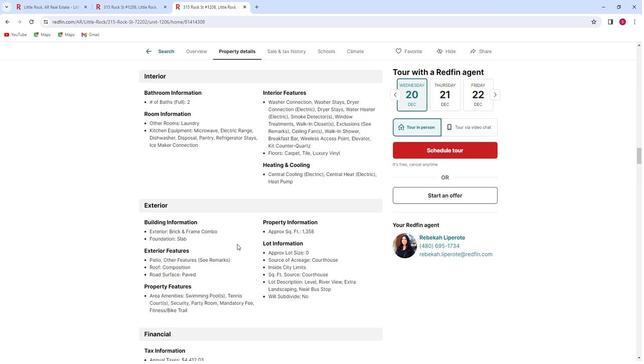 
Action: Mouse scrolled (238, 243) with delta (0, 0)
Screenshot: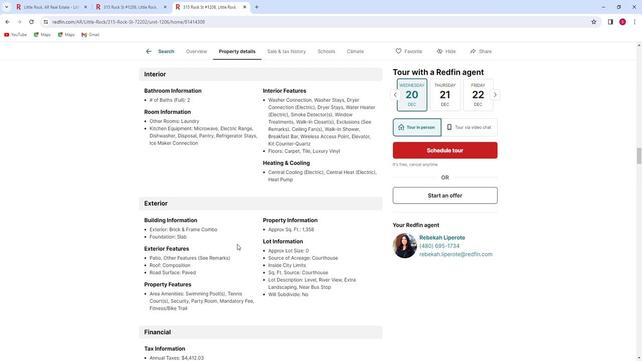 
Action: Mouse scrolled (238, 243) with delta (0, 0)
Screenshot: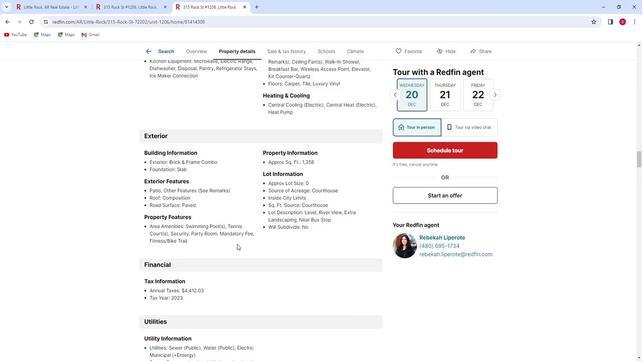 
Action: Mouse moved to (238, 241)
Screenshot: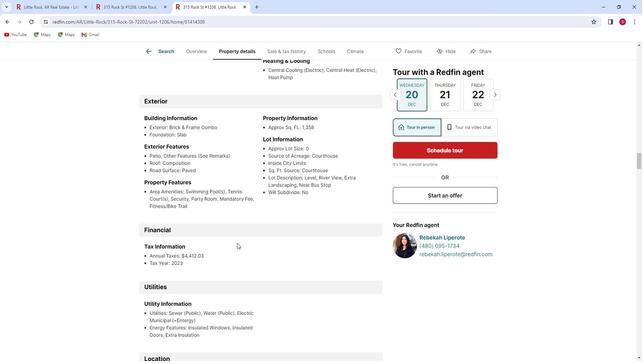 
Action: Mouse scrolled (238, 241) with delta (0, 0)
